 Task: Send an email with the signature Carlos Perez with the subject 'Request for clarification' and the message 'Could you please confirm the delivery date?' from softage.1@softage.net to softage.9@softage.net,  softage.1@softage.net and softage.10@softage.net with CC to softage.2@softage.net with an attached document Statement_of_purpose.pdf
Action: Key pressed n
Screenshot: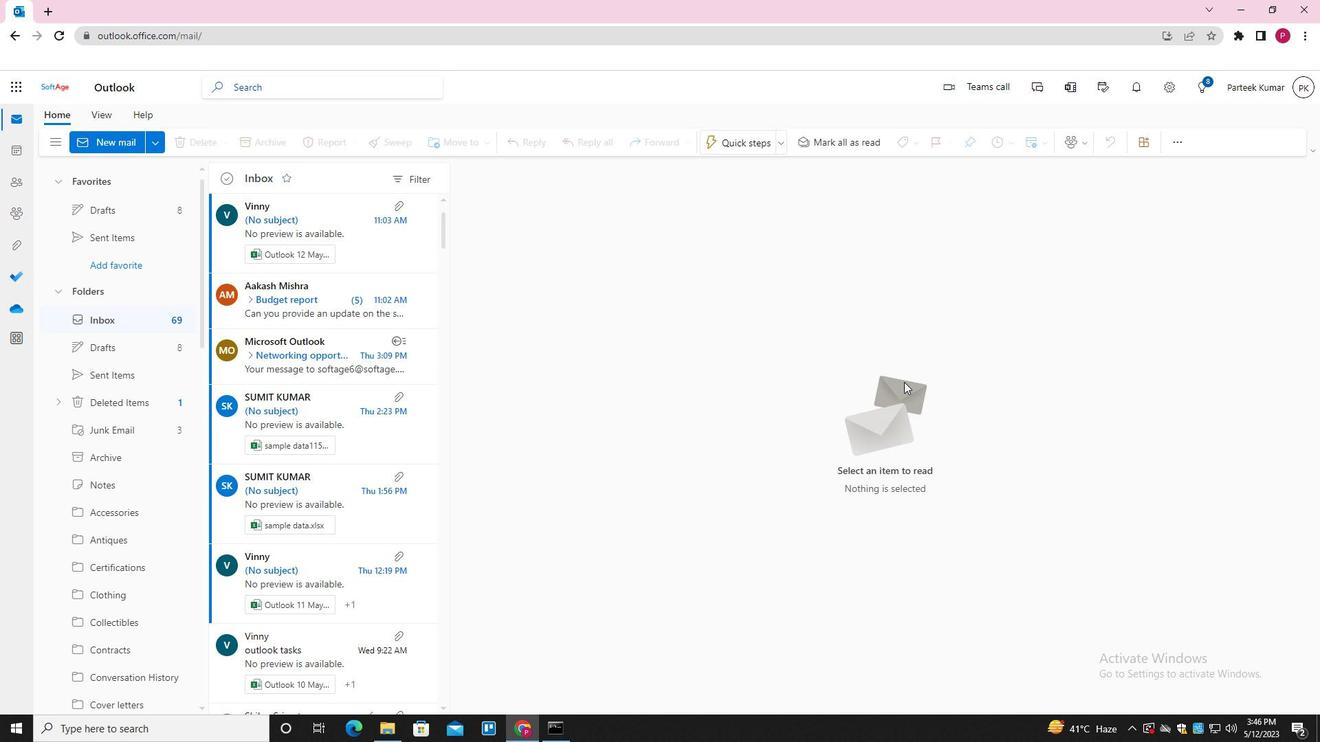 
Action: Mouse moved to (920, 144)
Screenshot: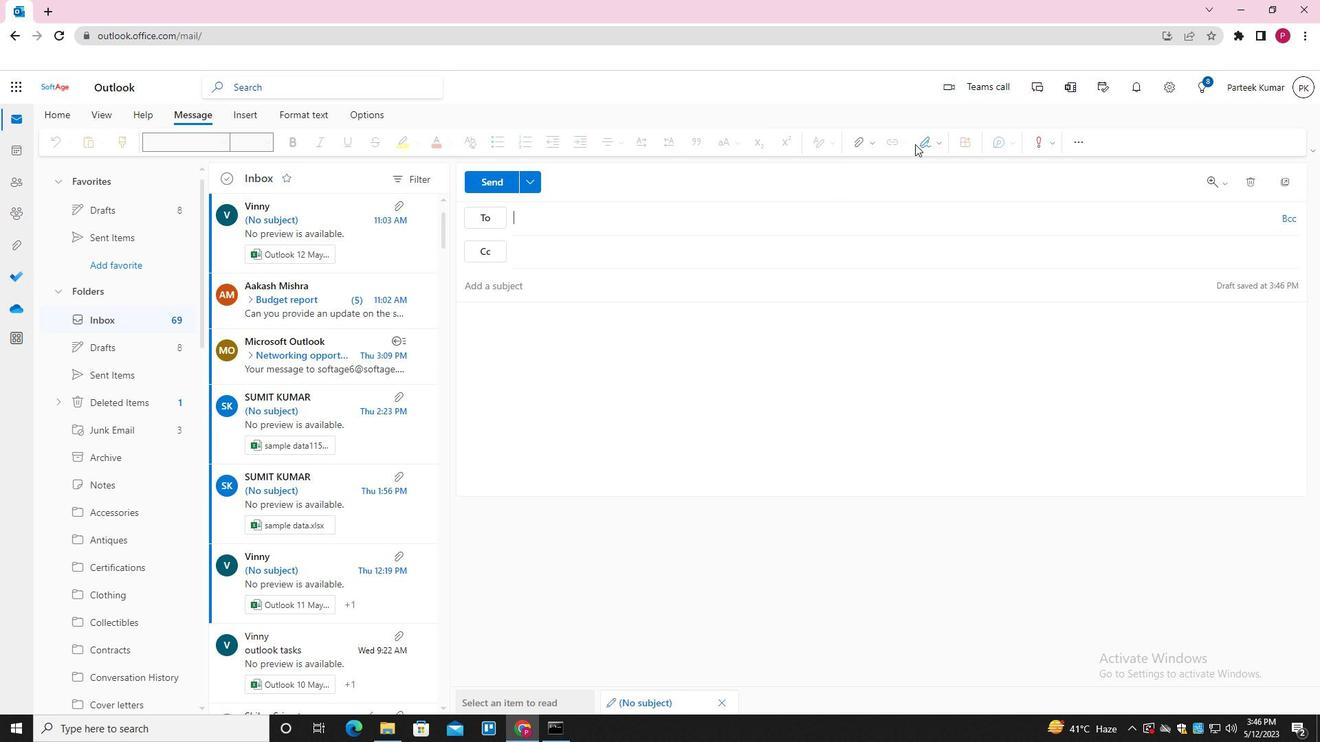 
Action: Mouse pressed left at (920, 144)
Screenshot: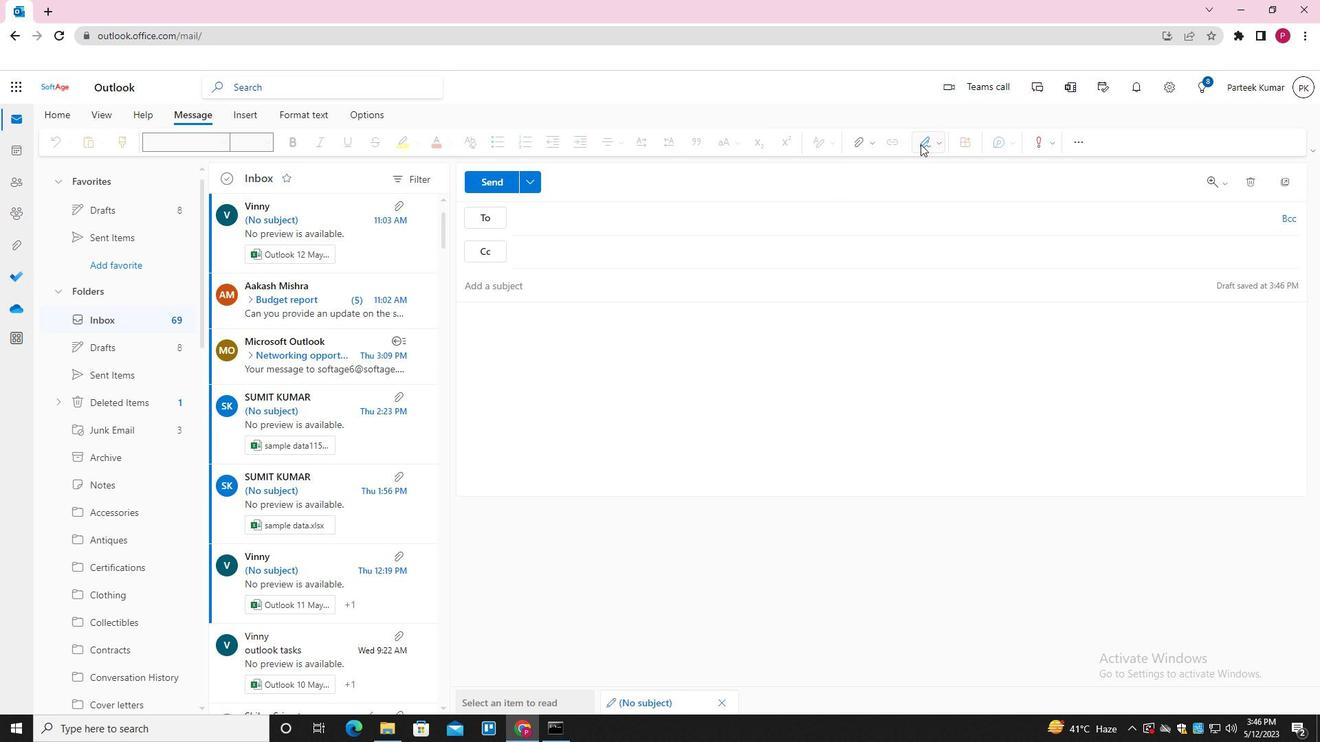 
Action: Mouse moved to (911, 198)
Screenshot: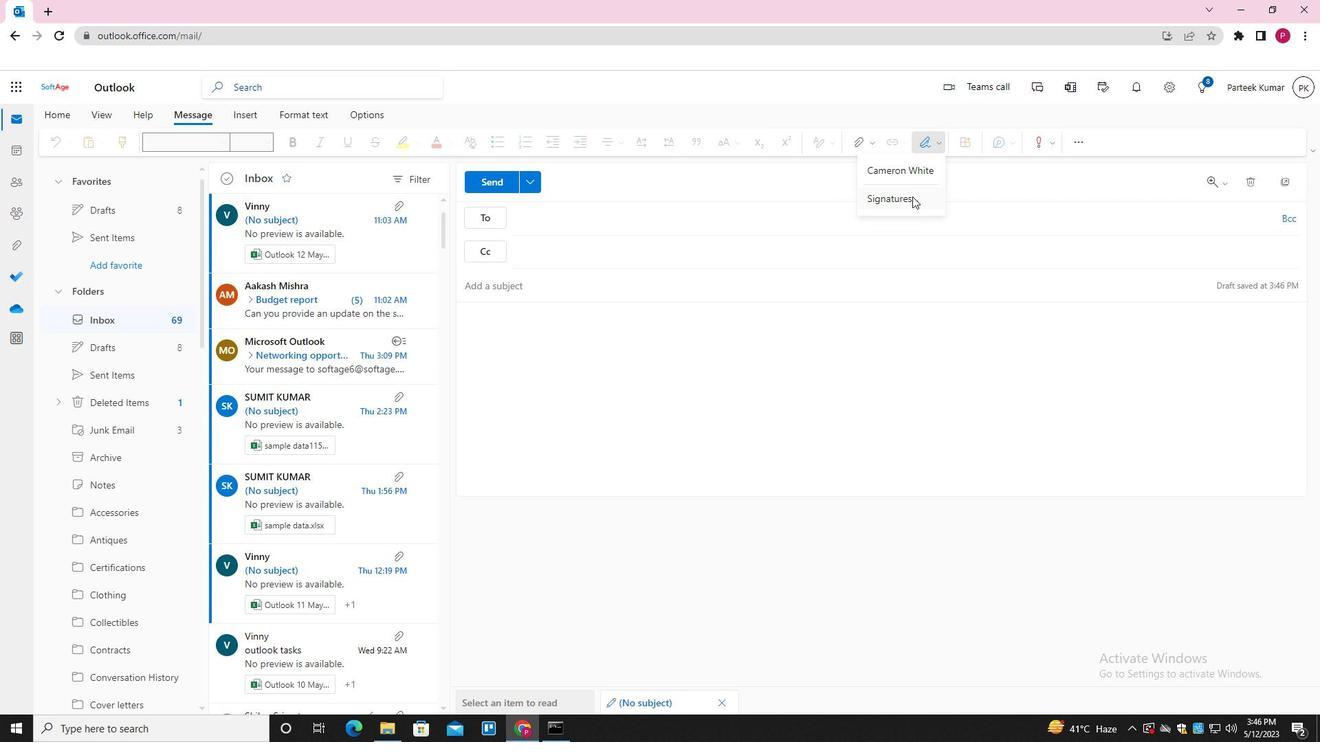 
Action: Mouse pressed left at (911, 198)
Screenshot: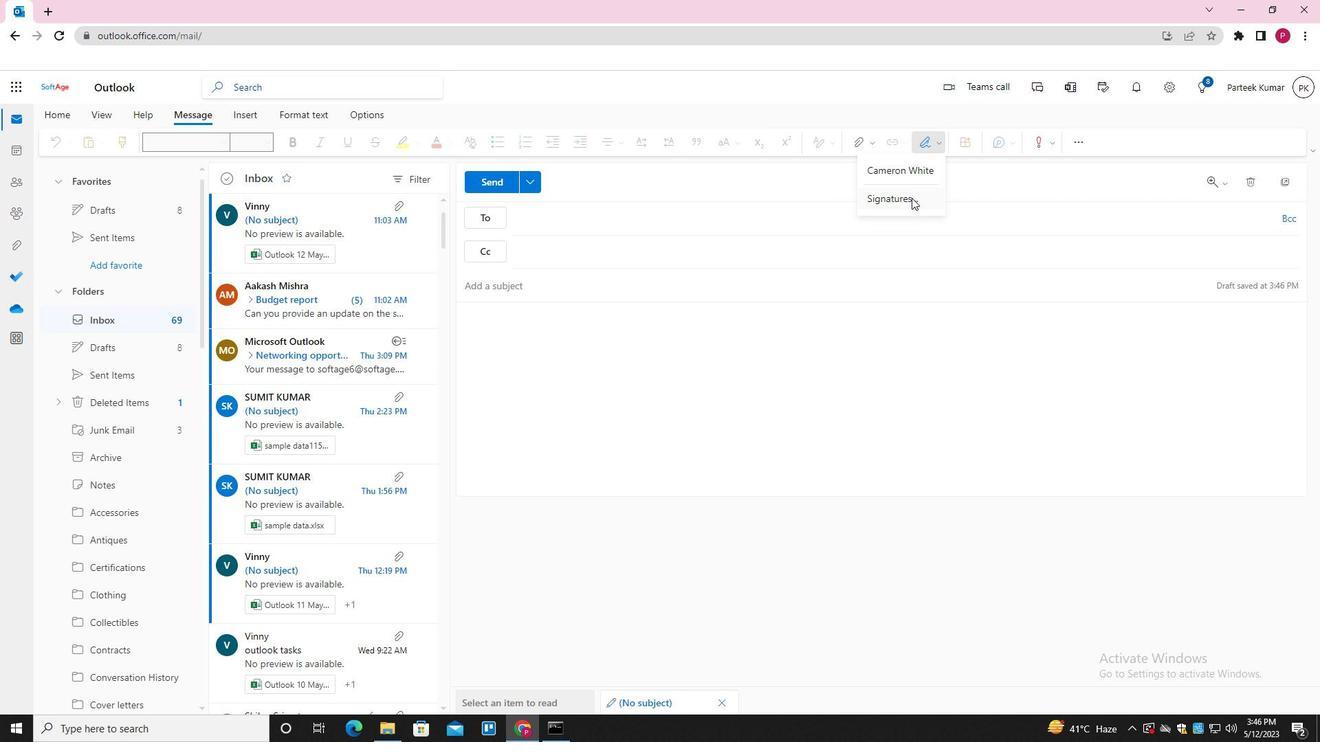 
Action: Mouse moved to (915, 248)
Screenshot: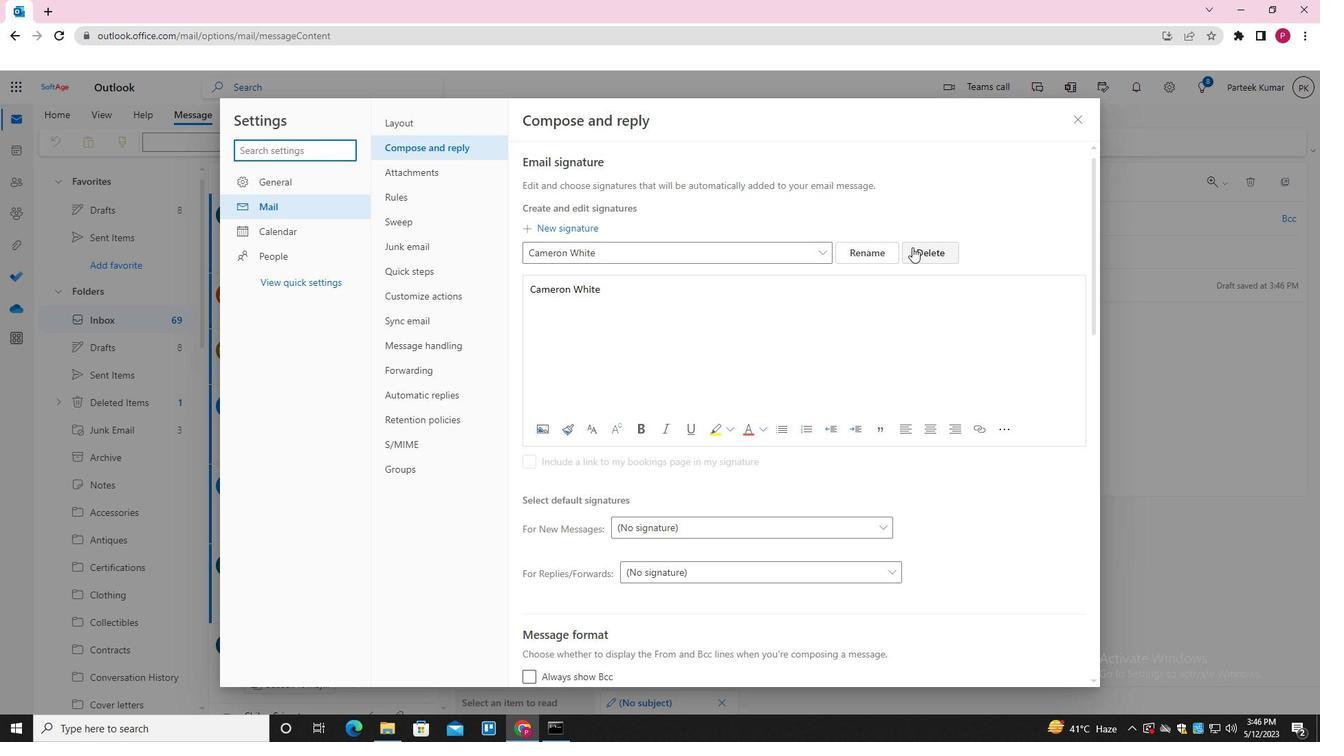 
Action: Mouse pressed left at (915, 248)
Screenshot: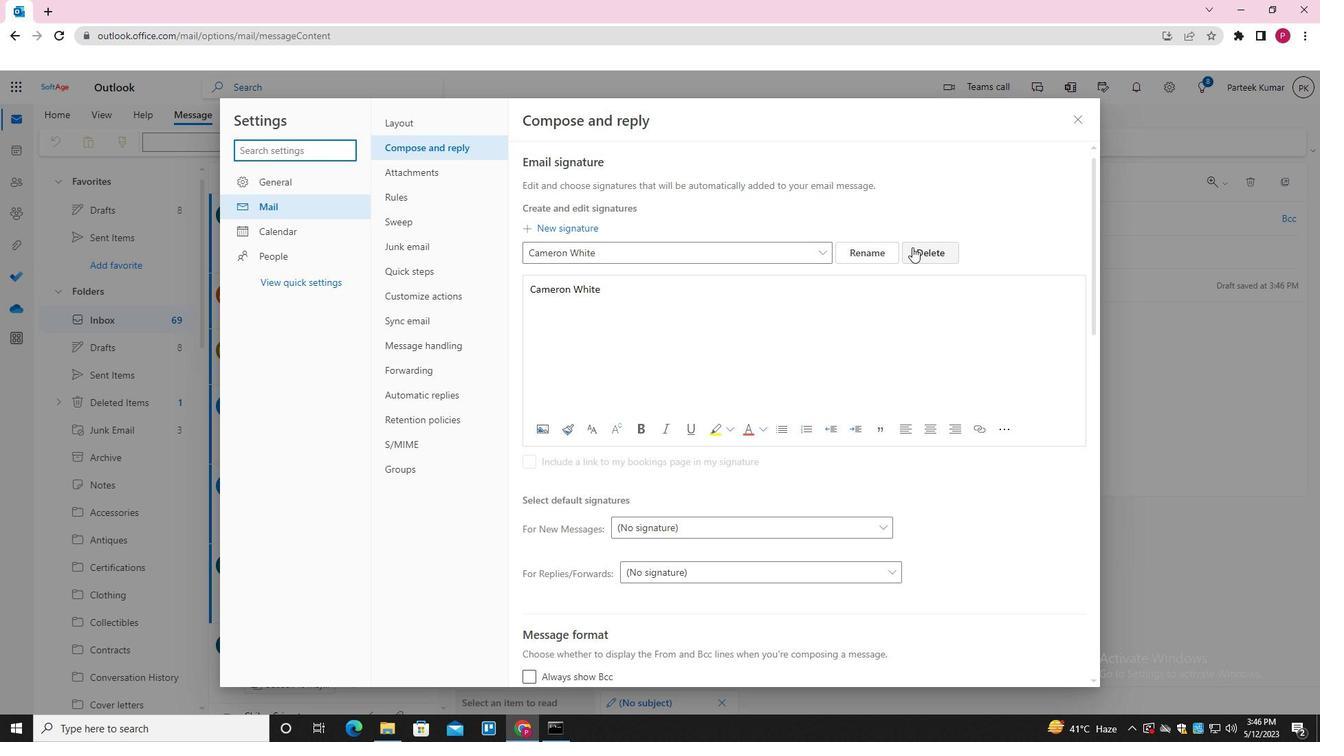 
Action: Mouse moved to (833, 255)
Screenshot: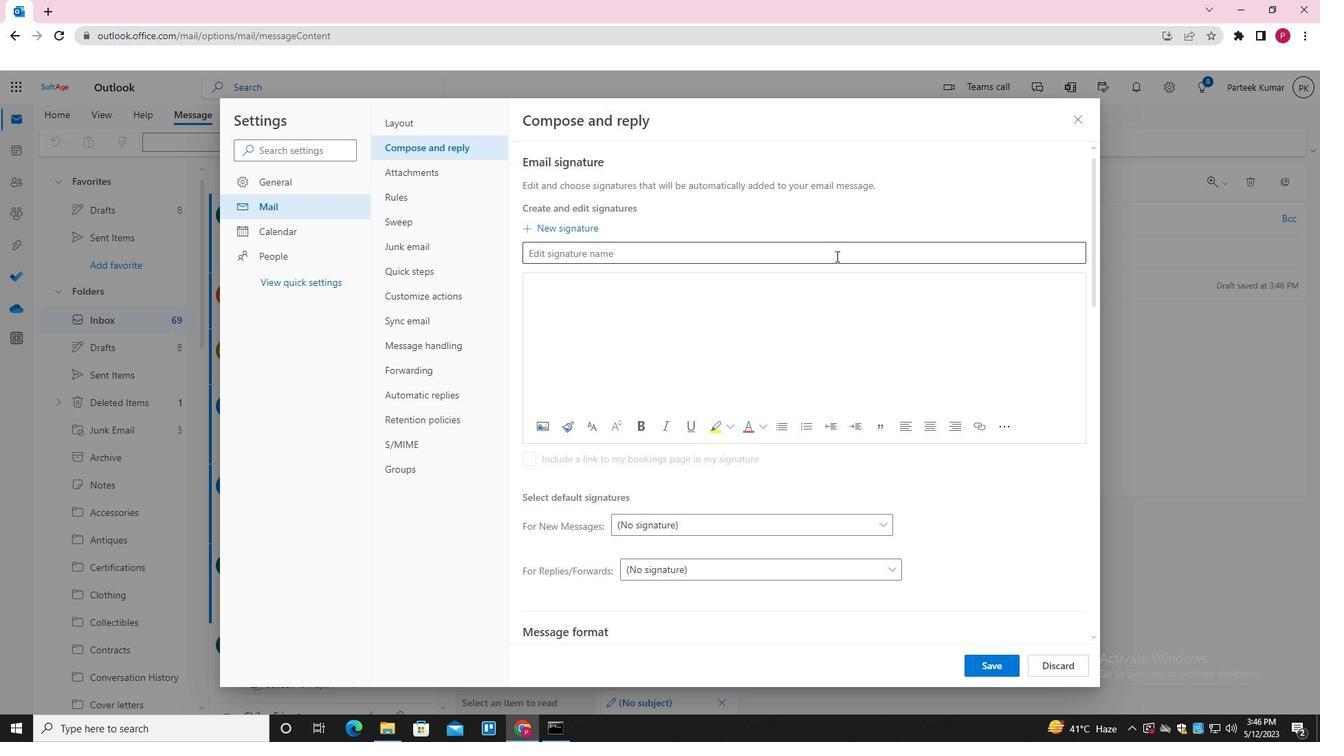 
Action: Mouse pressed left at (833, 255)
Screenshot: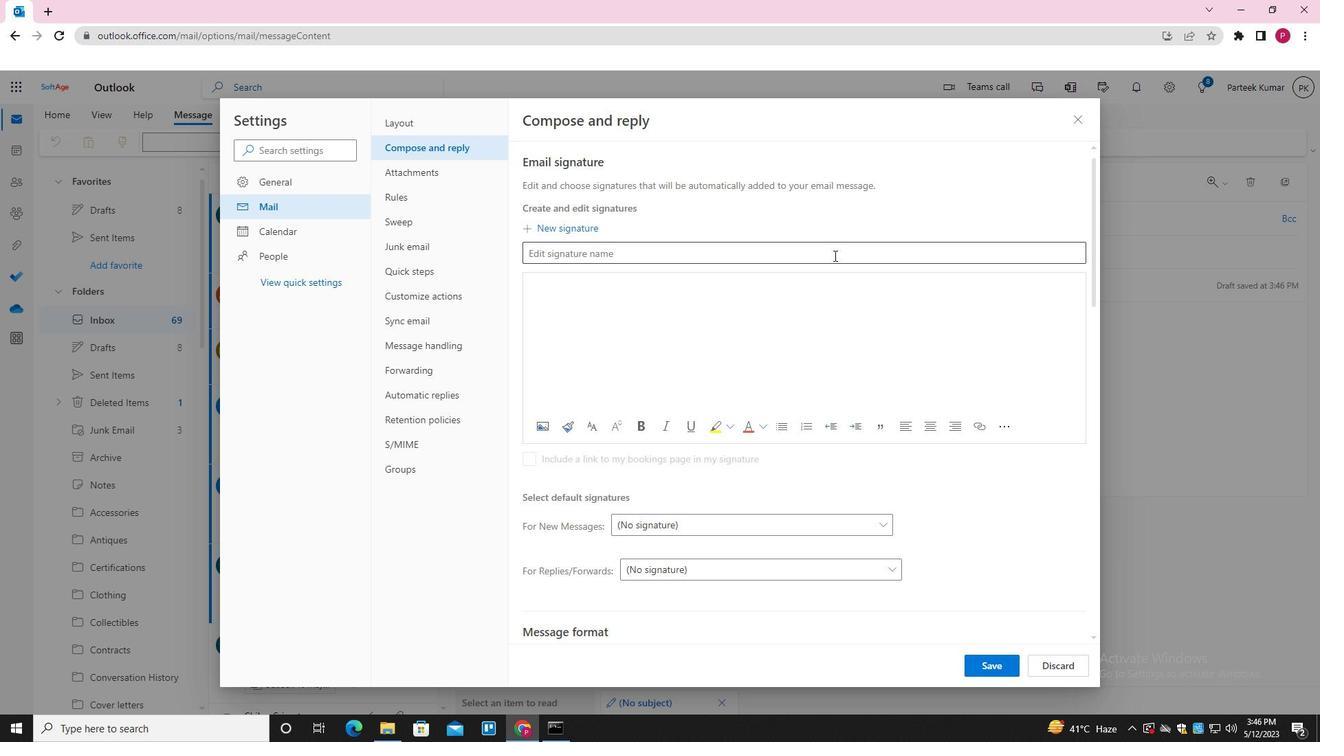 
Action: Key pressed <Key.shift>CARLOS<Key.space><Key.shift_r>PEREZ<Key.tab><Key.shift>CARLOS<Key.space><Key.shift_r>PERO<Key.backspace>EZ
Screenshot: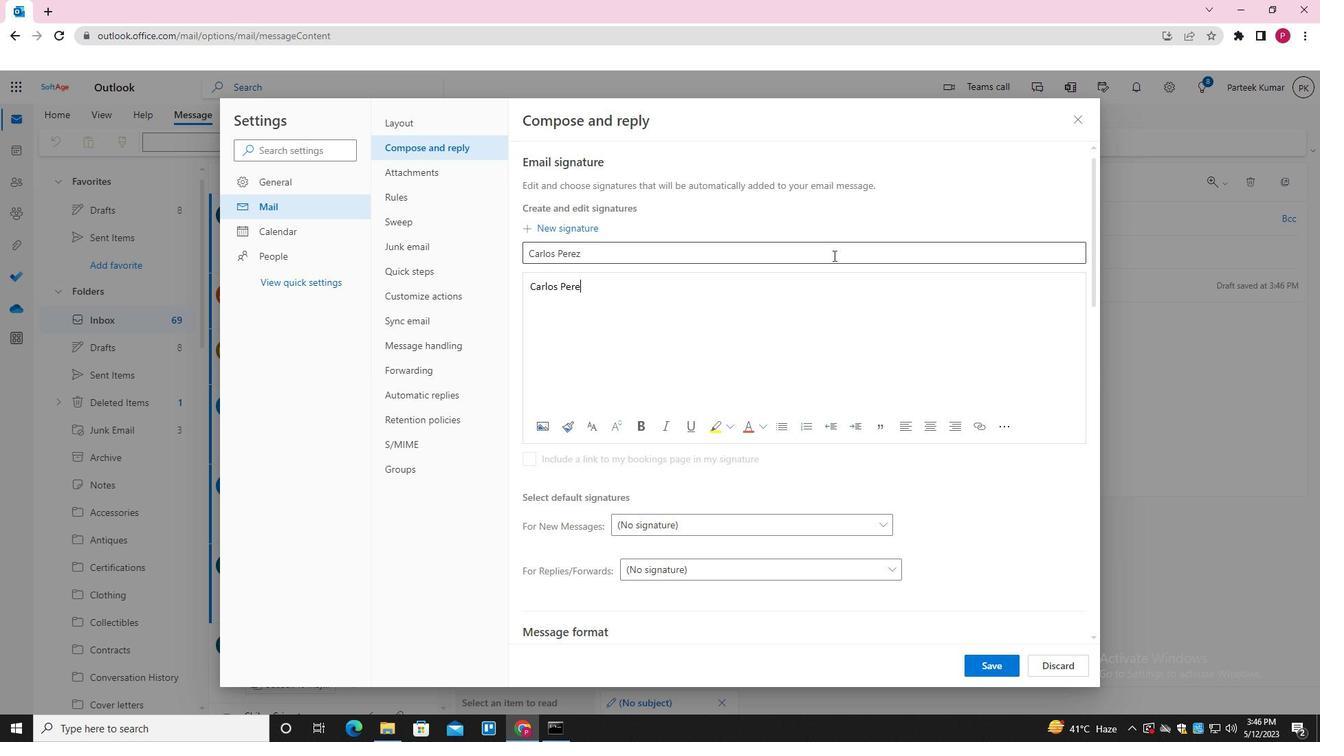 
Action: Mouse moved to (974, 668)
Screenshot: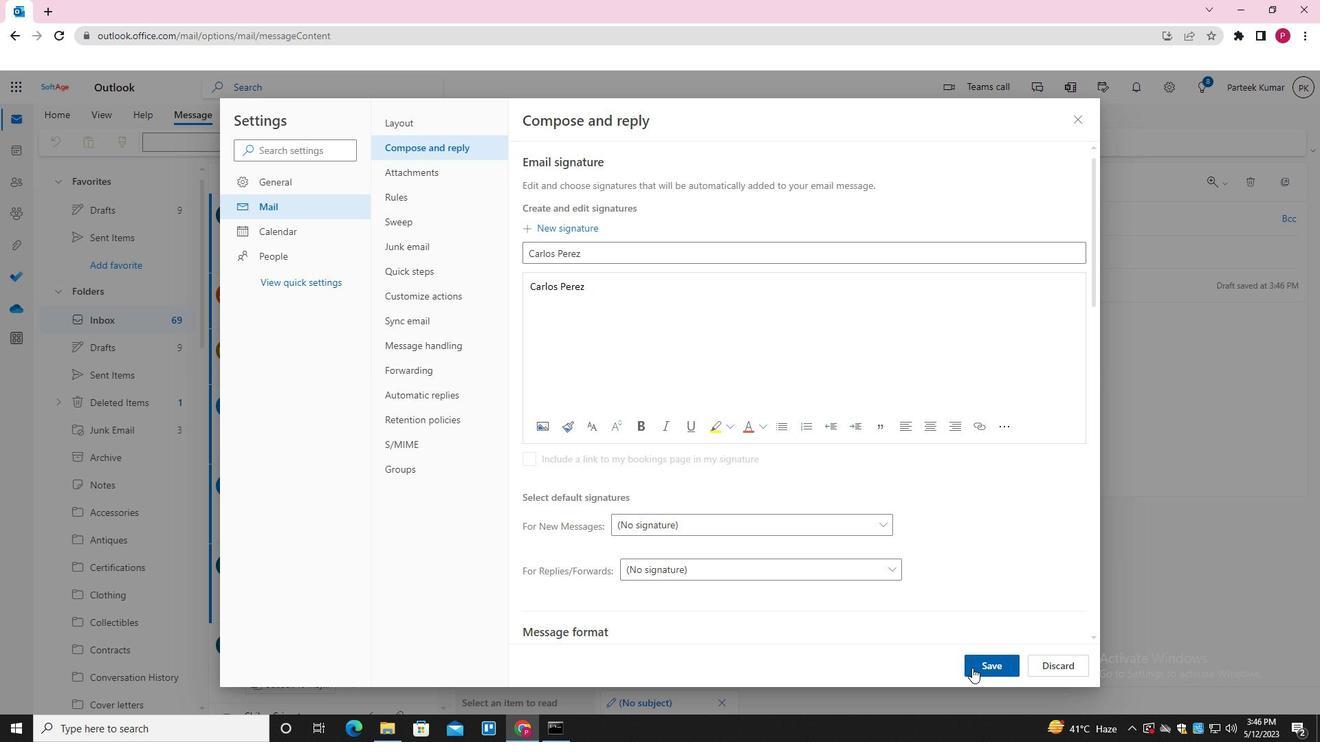 
Action: Mouse pressed left at (974, 668)
Screenshot: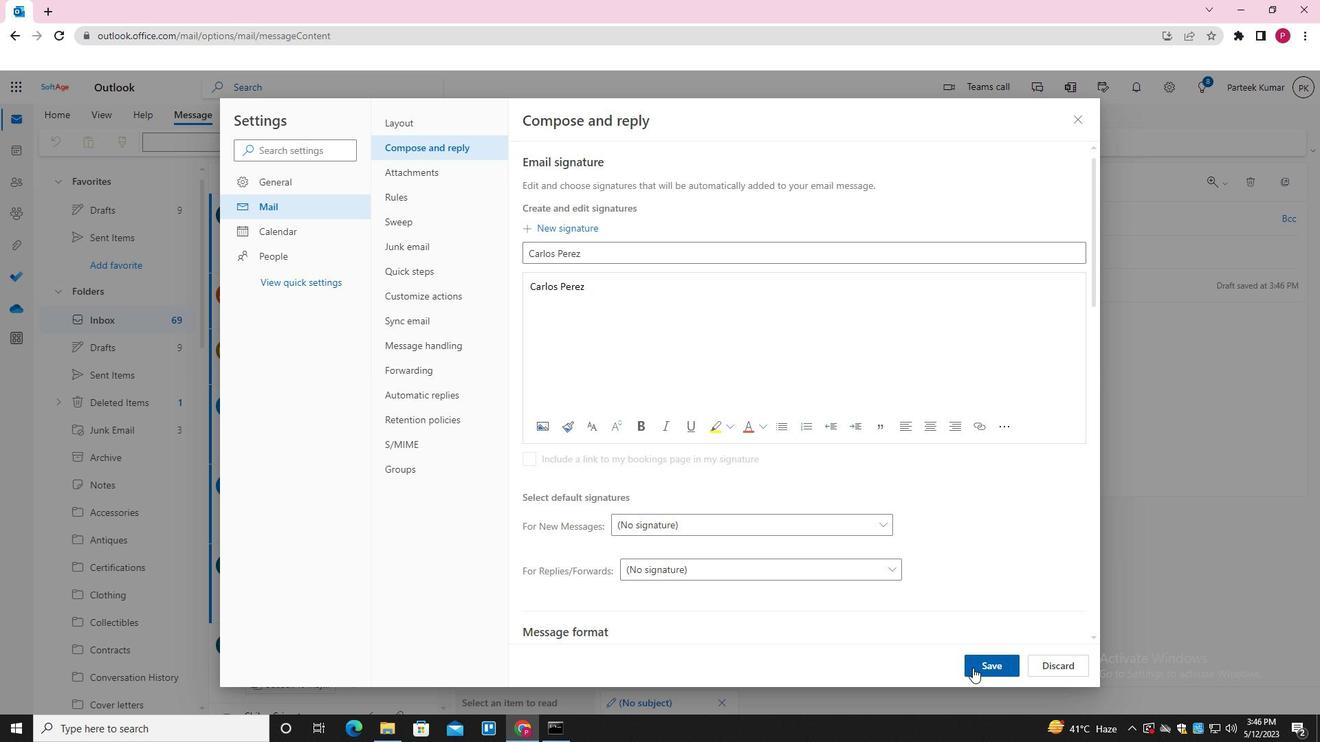 
Action: Mouse moved to (1077, 116)
Screenshot: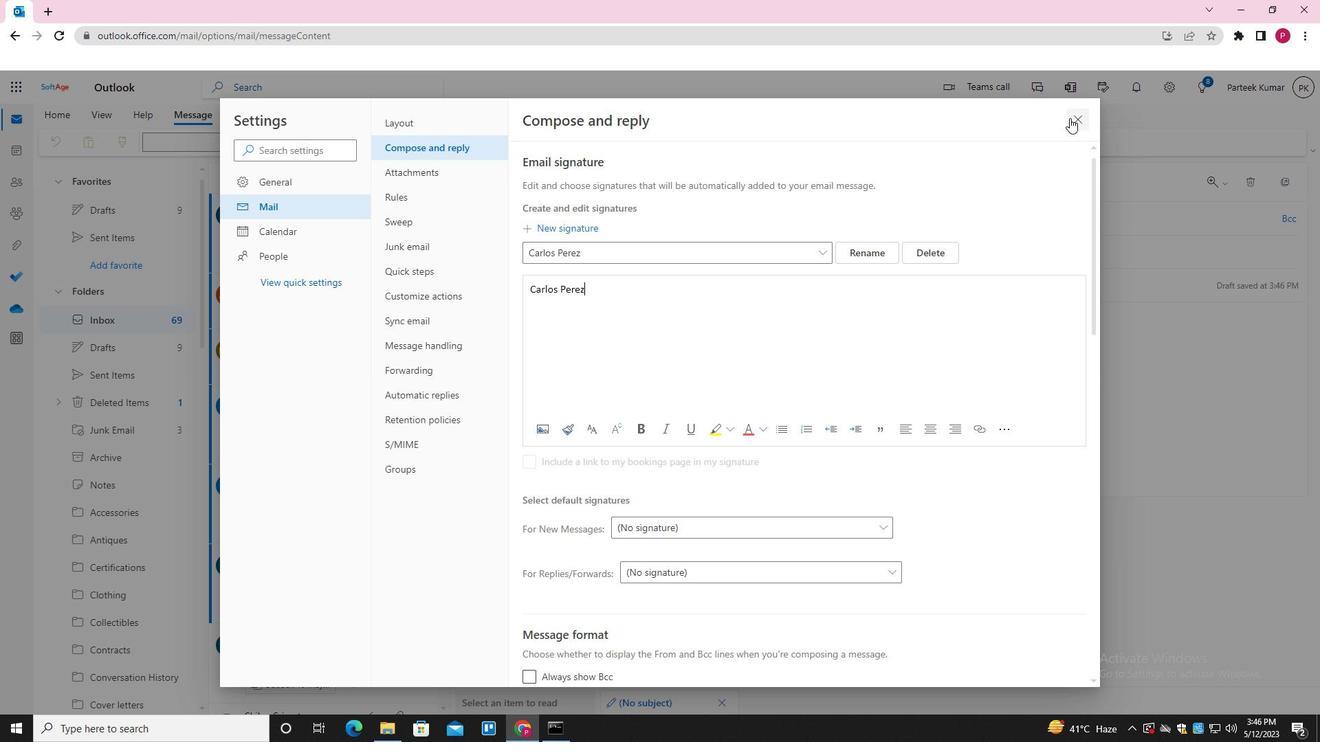 
Action: Mouse pressed left at (1077, 116)
Screenshot: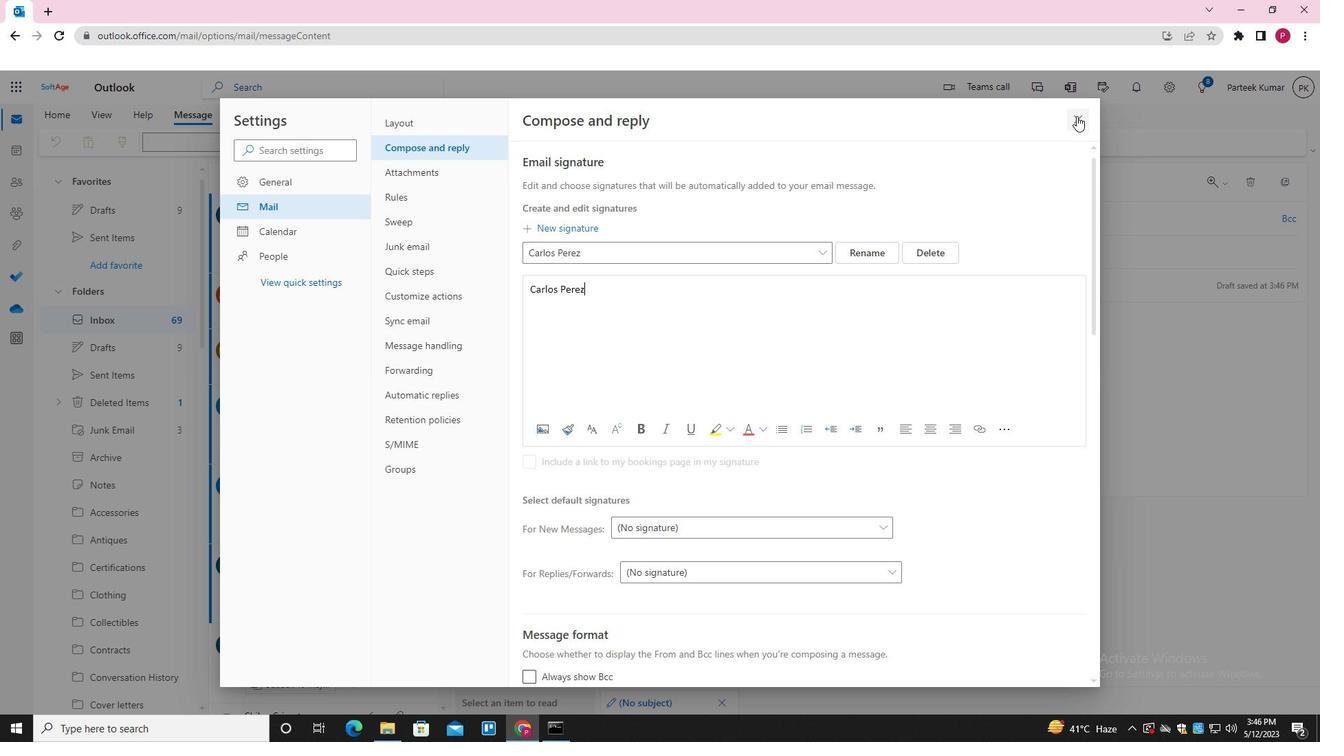 
Action: Mouse moved to (930, 136)
Screenshot: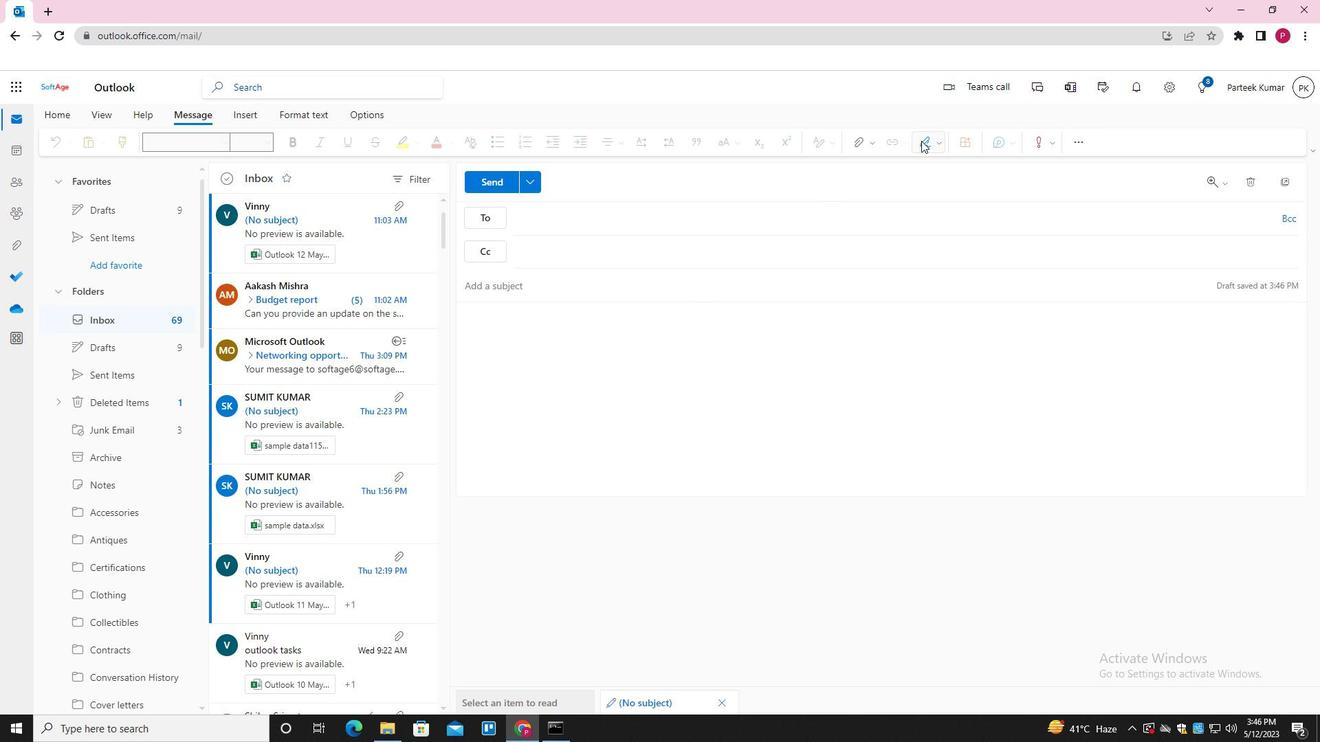 
Action: Mouse pressed left at (930, 136)
Screenshot: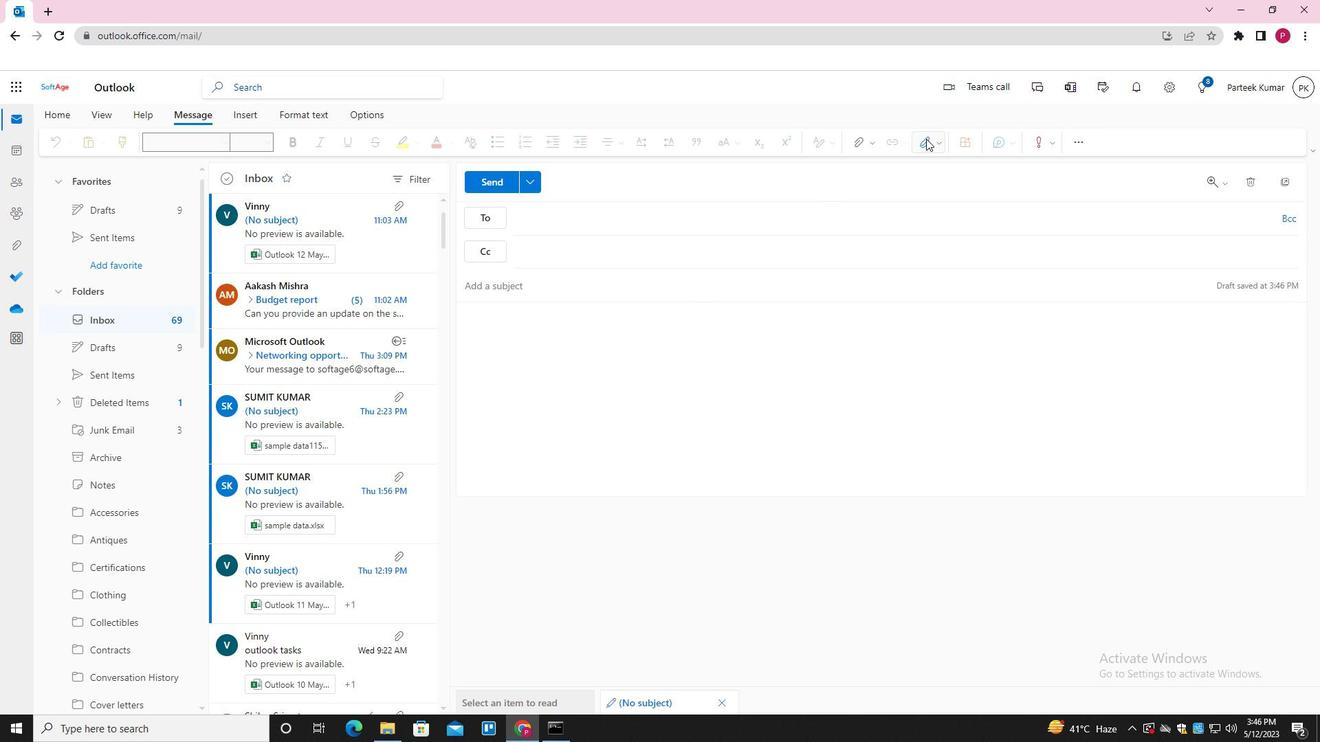 
Action: Mouse moved to (900, 170)
Screenshot: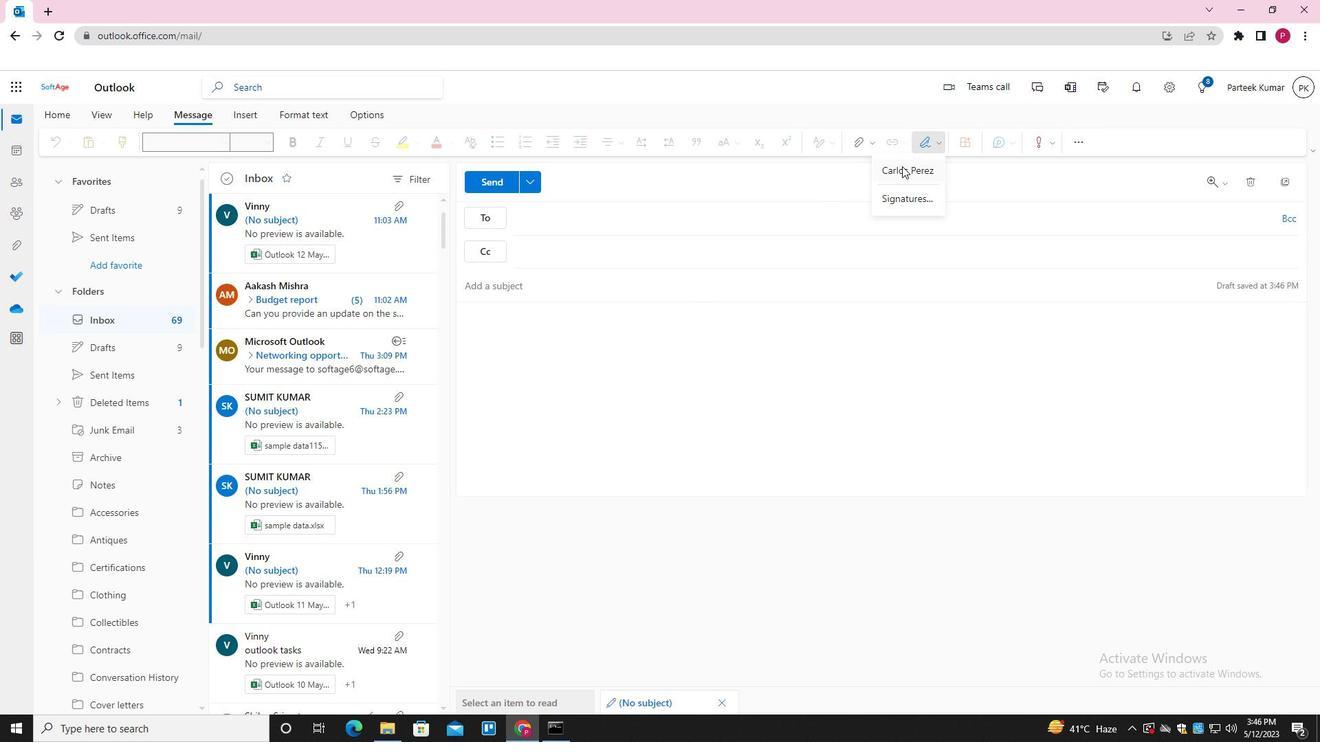 
Action: Mouse pressed left at (900, 170)
Screenshot: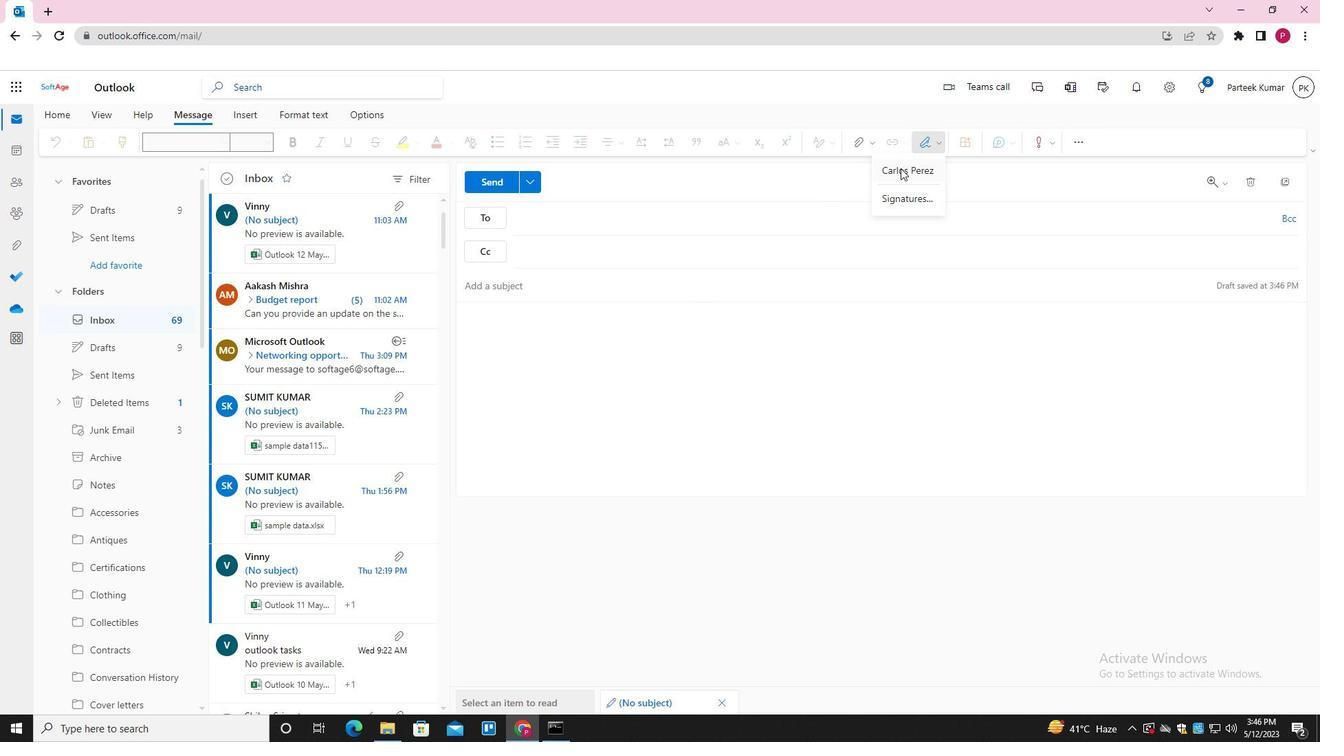 
Action: Mouse moved to (585, 286)
Screenshot: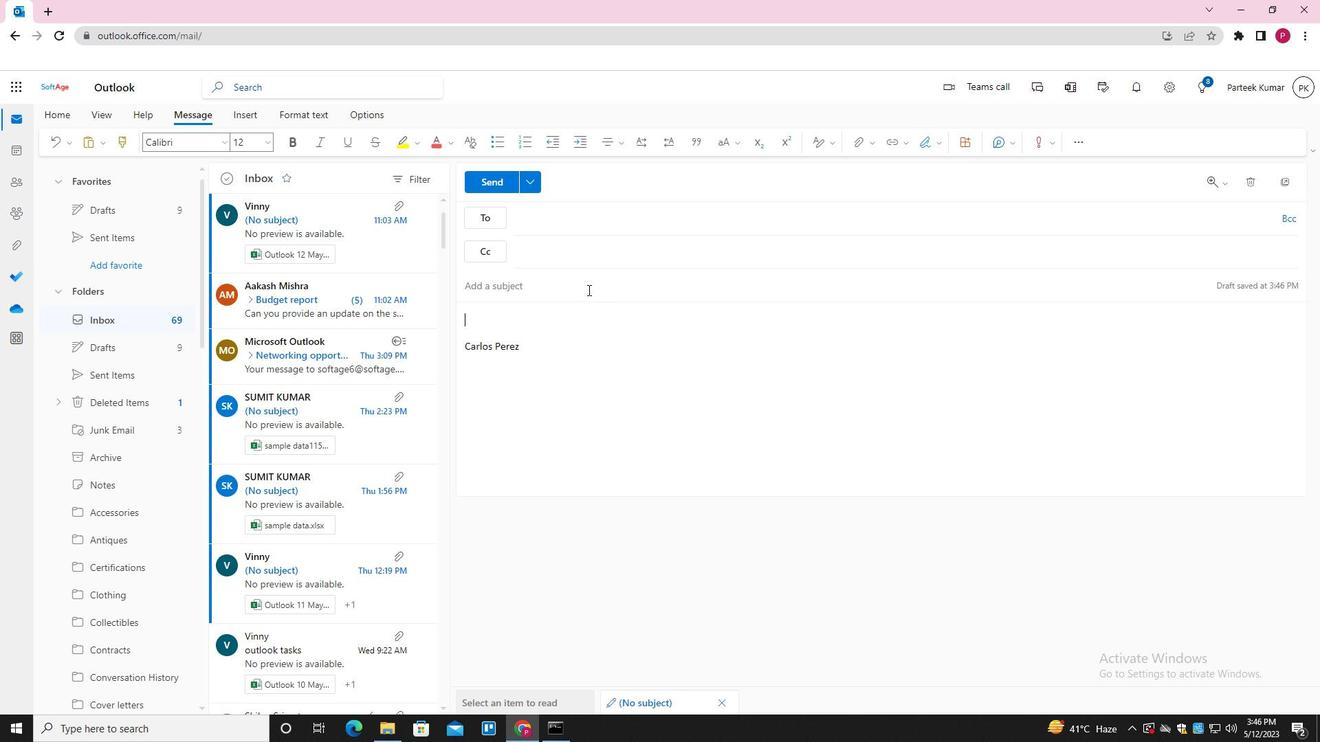 
Action: Mouse pressed left at (585, 286)
Screenshot: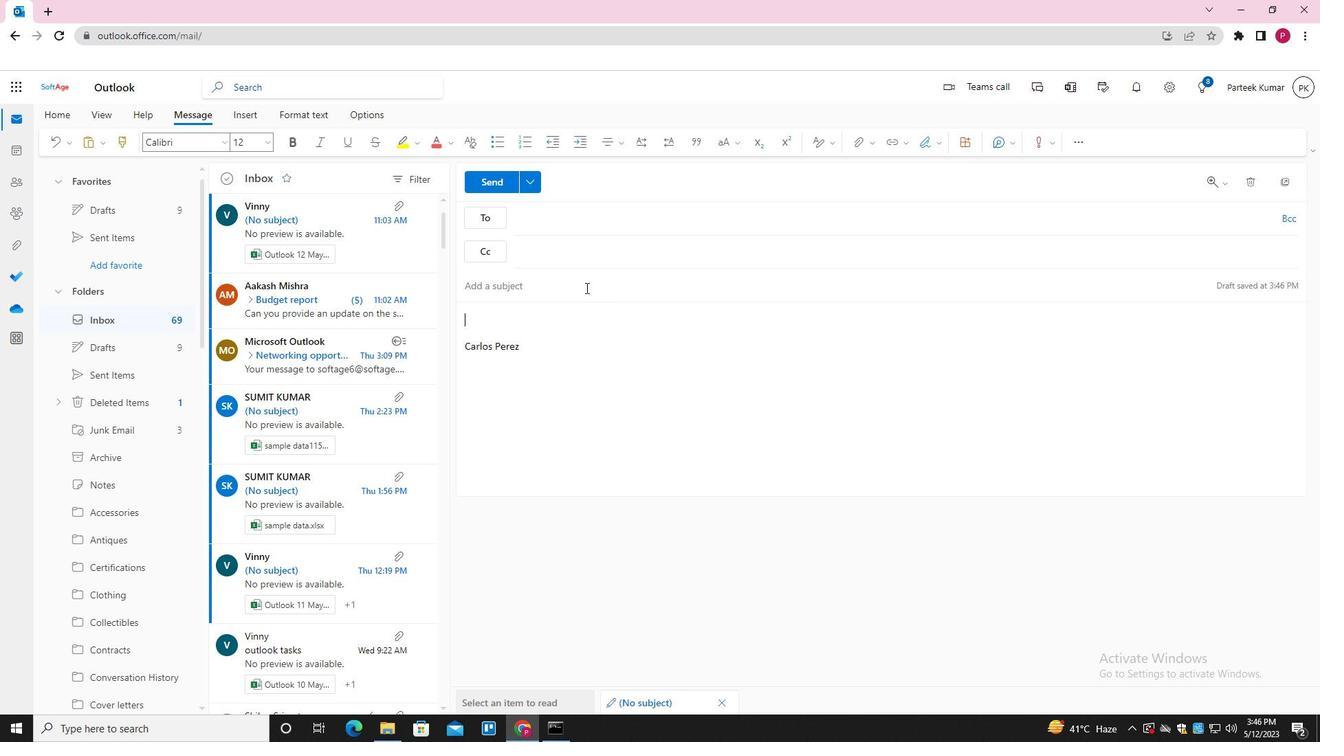 
Action: Key pressed <Key.shift>REQUEST<Key.space>FOR<Key.space>CLARIFICATIONS<Key.tab><Key.shift_r><Key.shift_r><Key.shift_r><Key.shift_r><Key.shift_r><Key.shift_r><Key.shift_r><Key.shift_r><Key.shift_r><Key.shift_r><Key.shift_r><Key.shift_r><Key.shift_r><Key.shift_r><Key.shift_r><Key.shift_r><Key.shift_r><Key.shift_r>COULD<Key.space>YOU<Key.space>PLEASE<Key.space>CONFIRM<Key.space>THE<Key.space>DELIVERY<Key.space>DATE<Key.shift_r><Key.shift_r><Key.shift_r>?
Screenshot: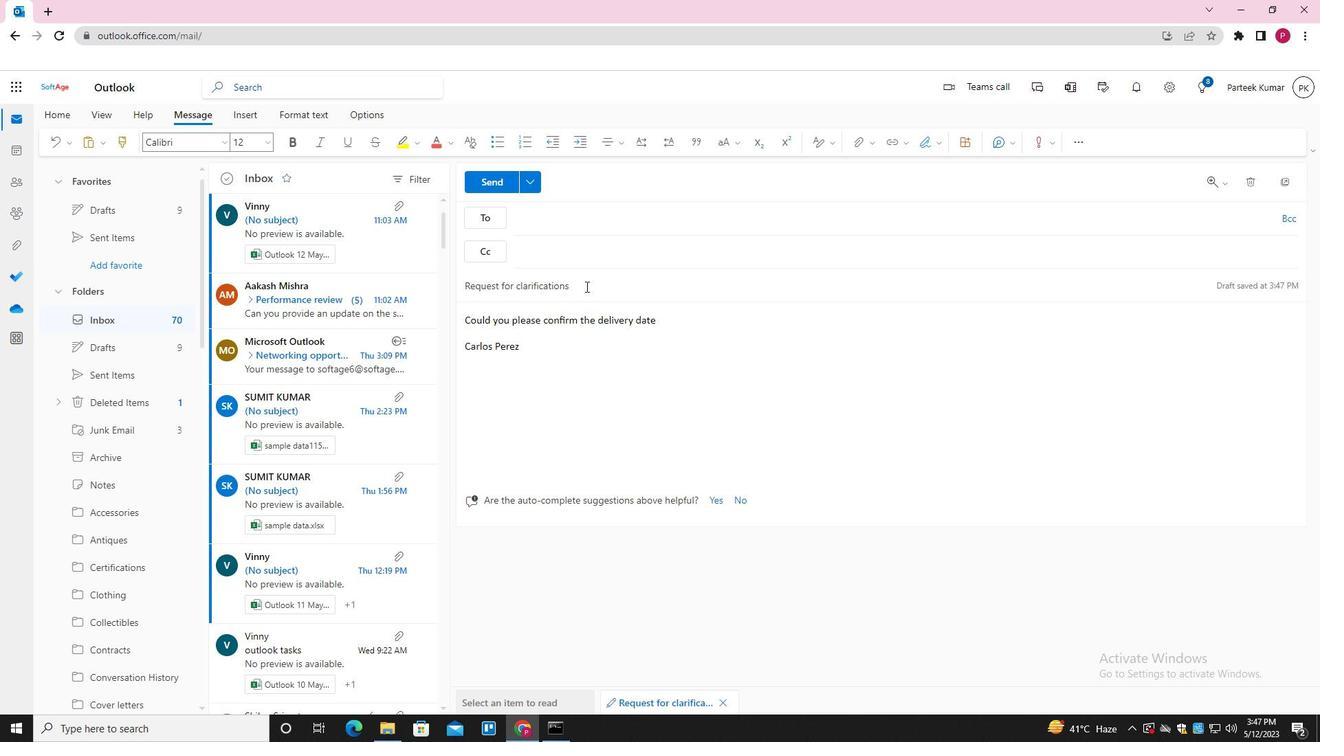 
Action: Mouse moved to (596, 221)
Screenshot: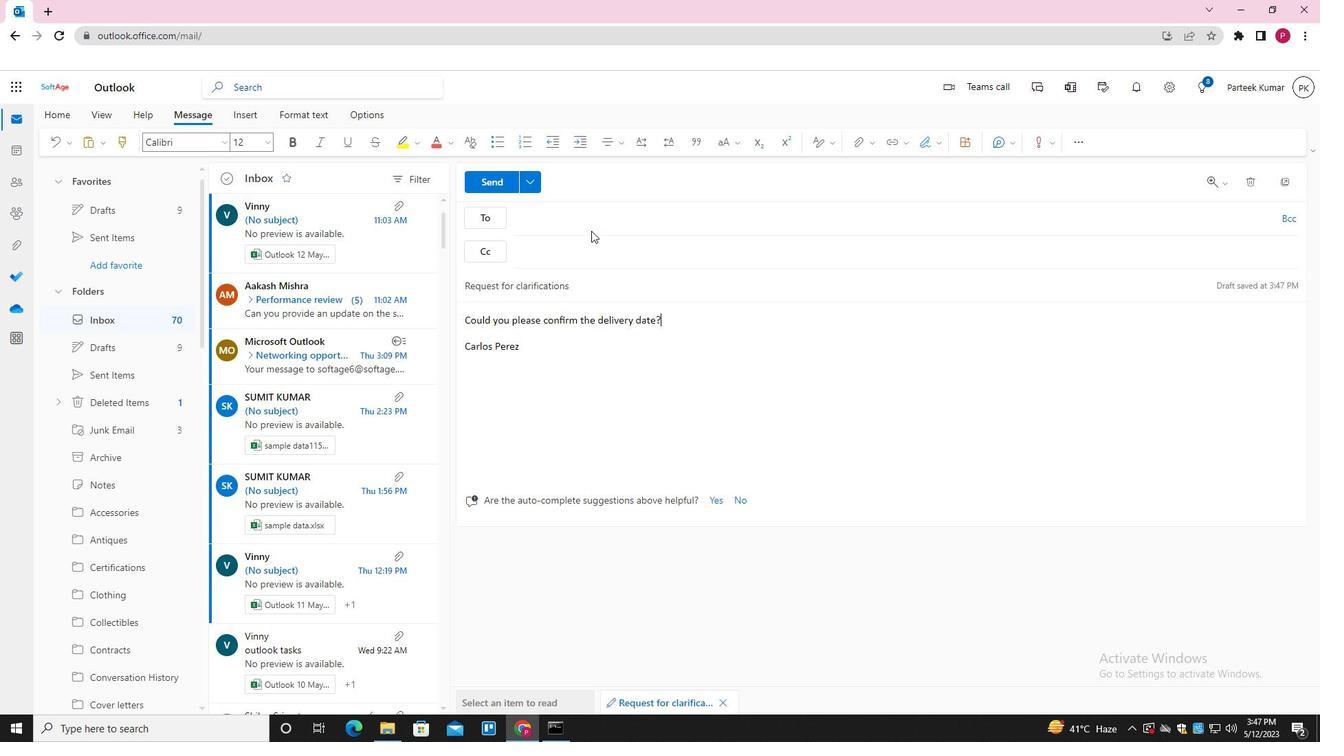 
Action: Mouse pressed left at (596, 221)
Screenshot: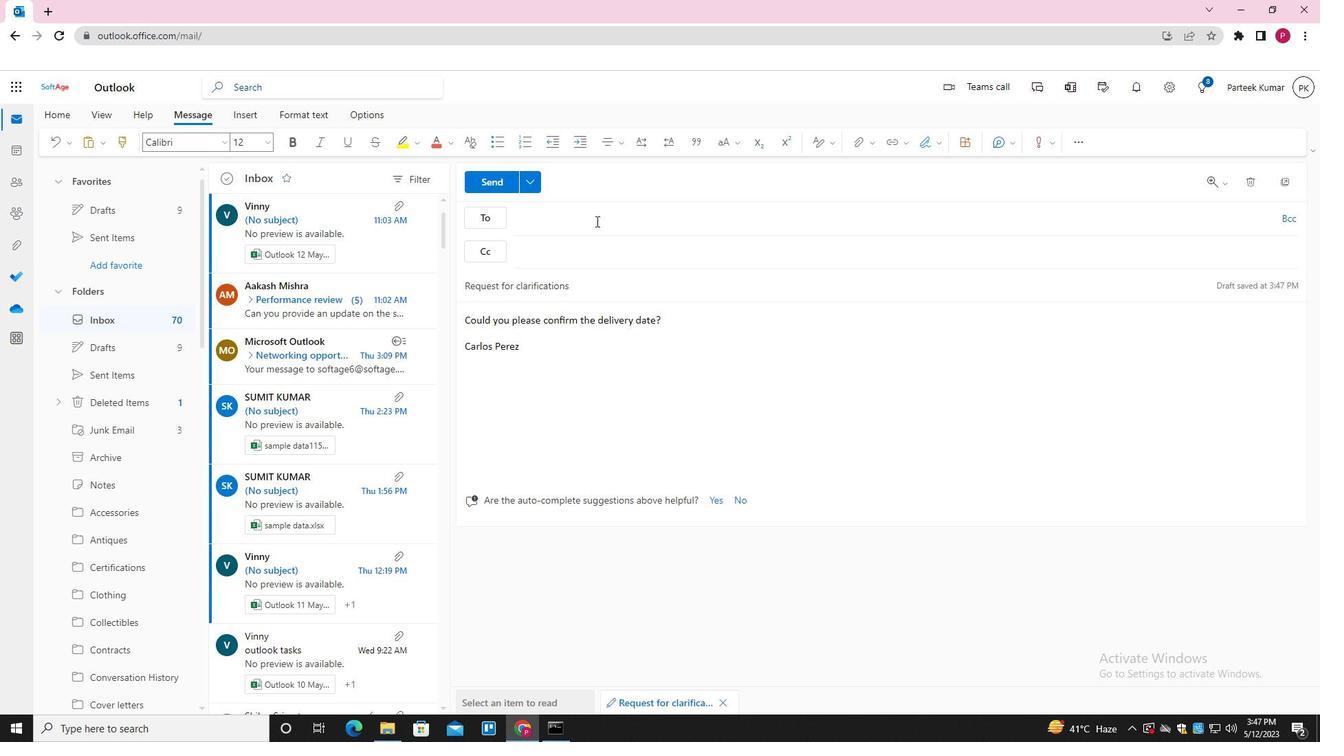 
Action: Key pressed SOFTAGE.9<Key.shift>@SOFTAGE.NET<Key.enter>SOFTAGE.10<Key.shift>@D<Key.backspace>SOFTAGE.NET<Key.enter>SOFTAGE.1<Key.shift>@SOFTAGE.NET<Key.enter><Key.tab>SOFTAGE.2<Key.shift>@SOFTAGE.NET<Key.enter>
Screenshot: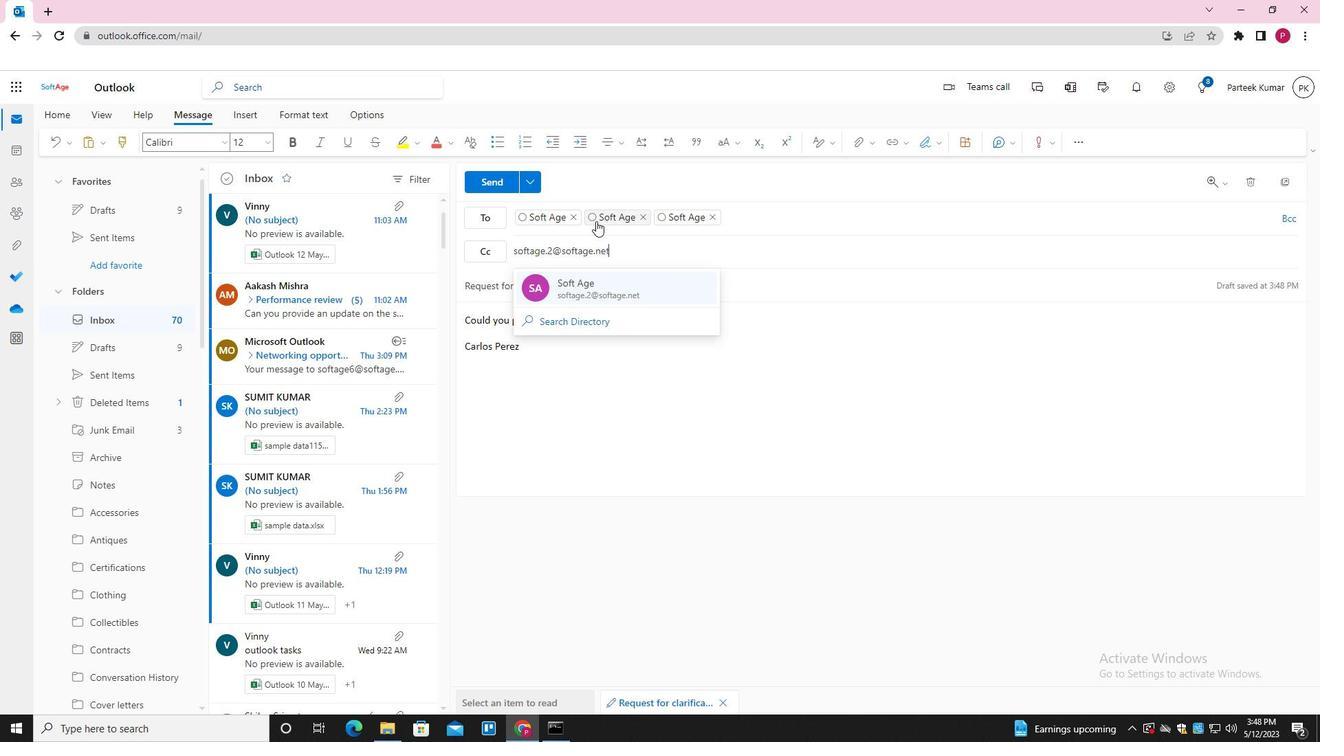 
Action: Mouse moved to (855, 146)
Screenshot: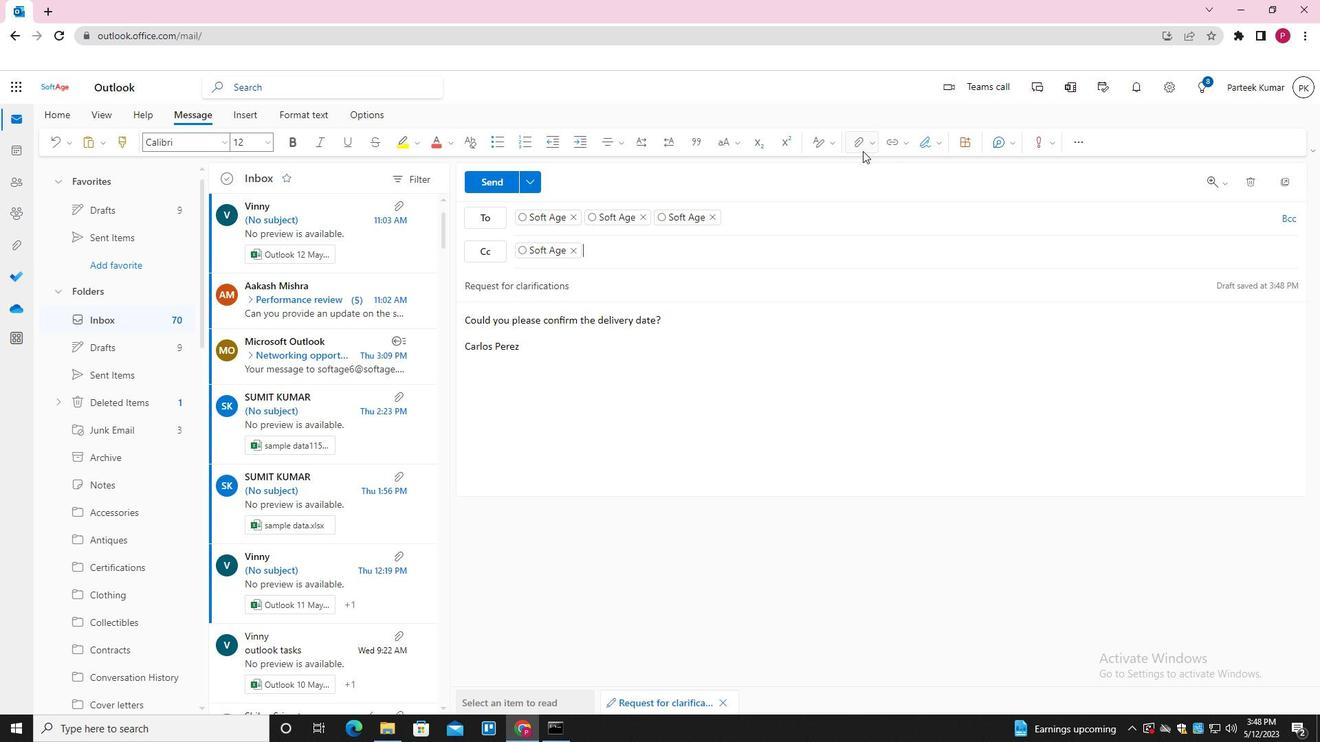 
Action: Mouse pressed left at (855, 146)
Screenshot: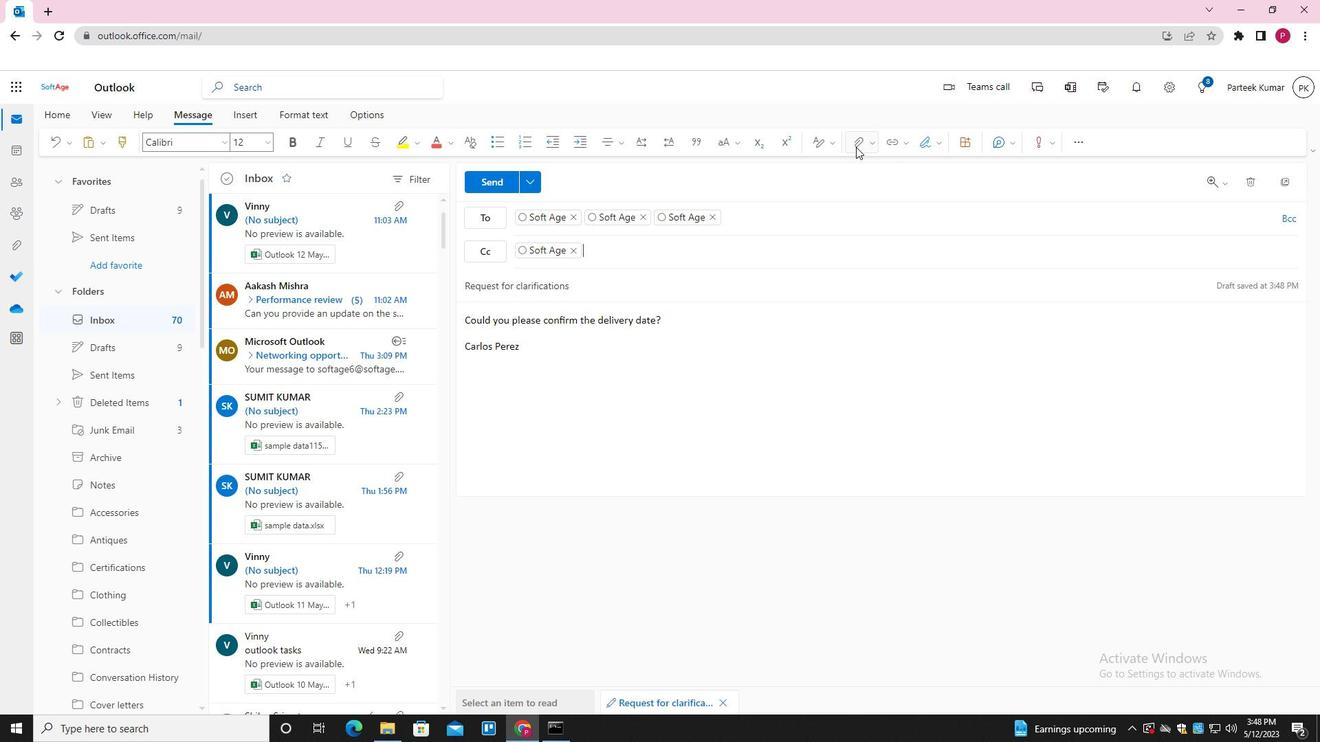 
Action: Mouse moved to (754, 171)
Screenshot: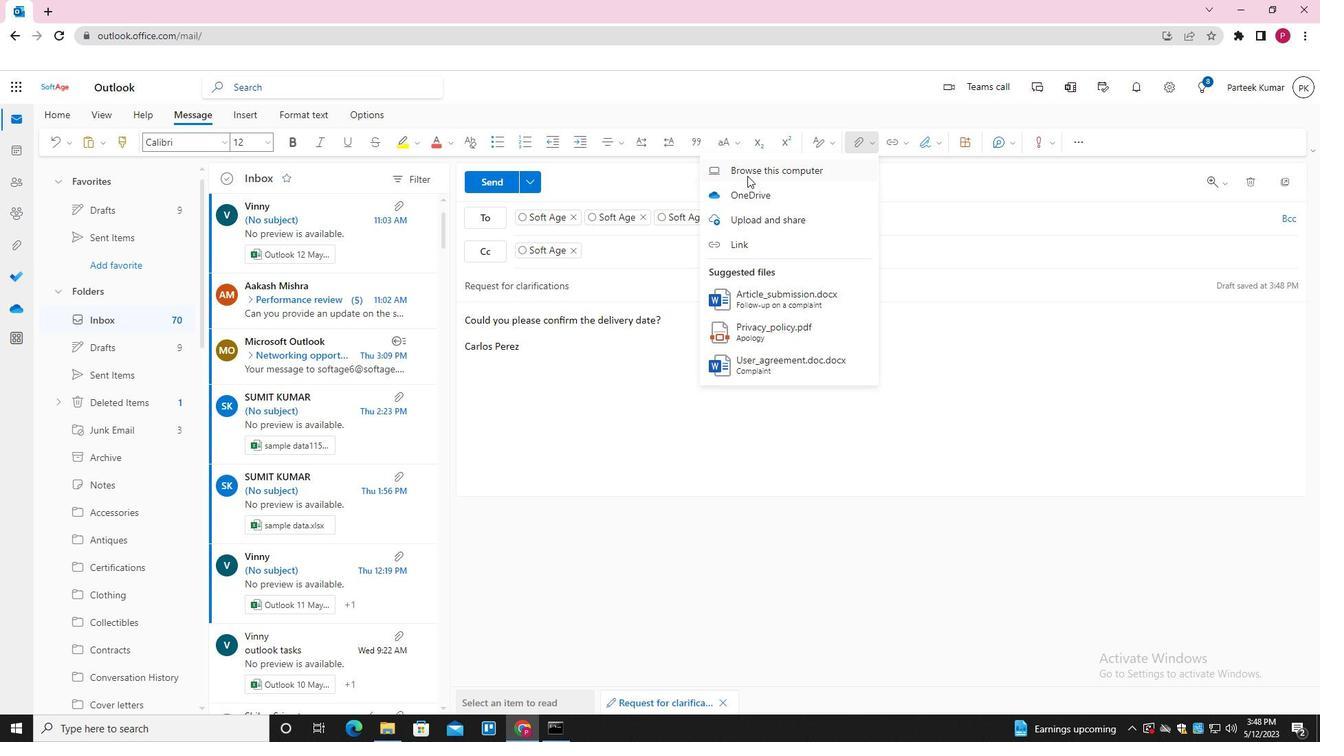 
Action: Mouse pressed left at (754, 171)
Screenshot: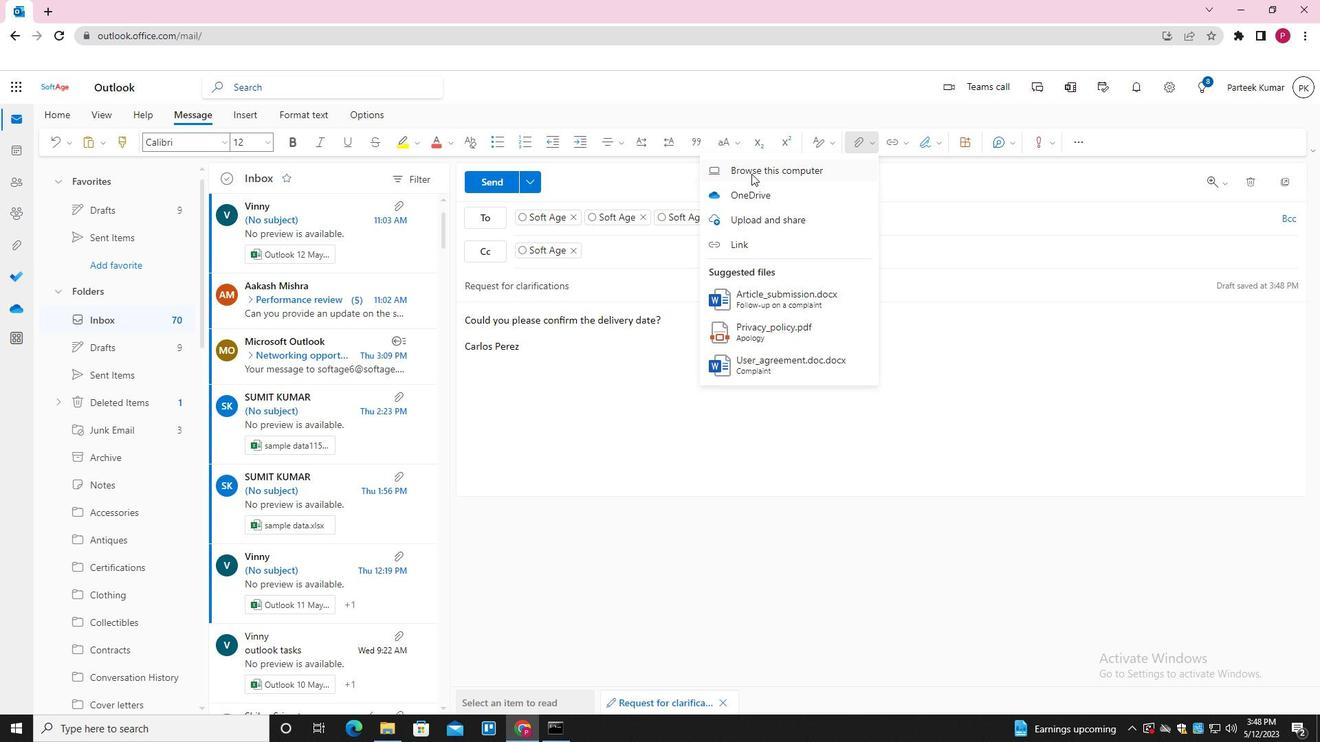 
Action: Mouse moved to (251, 121)
Screenshot: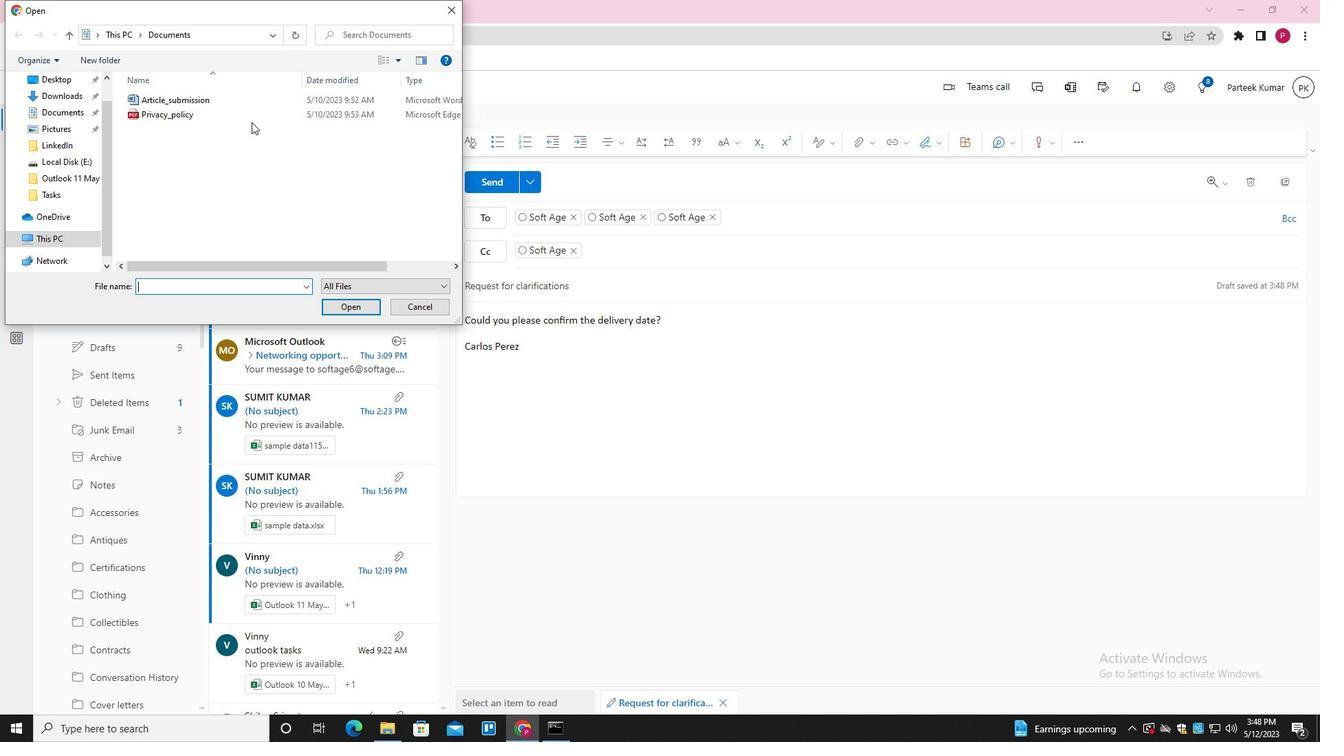 
Action: Mouse pressed left at (251, 121)
Screenshot: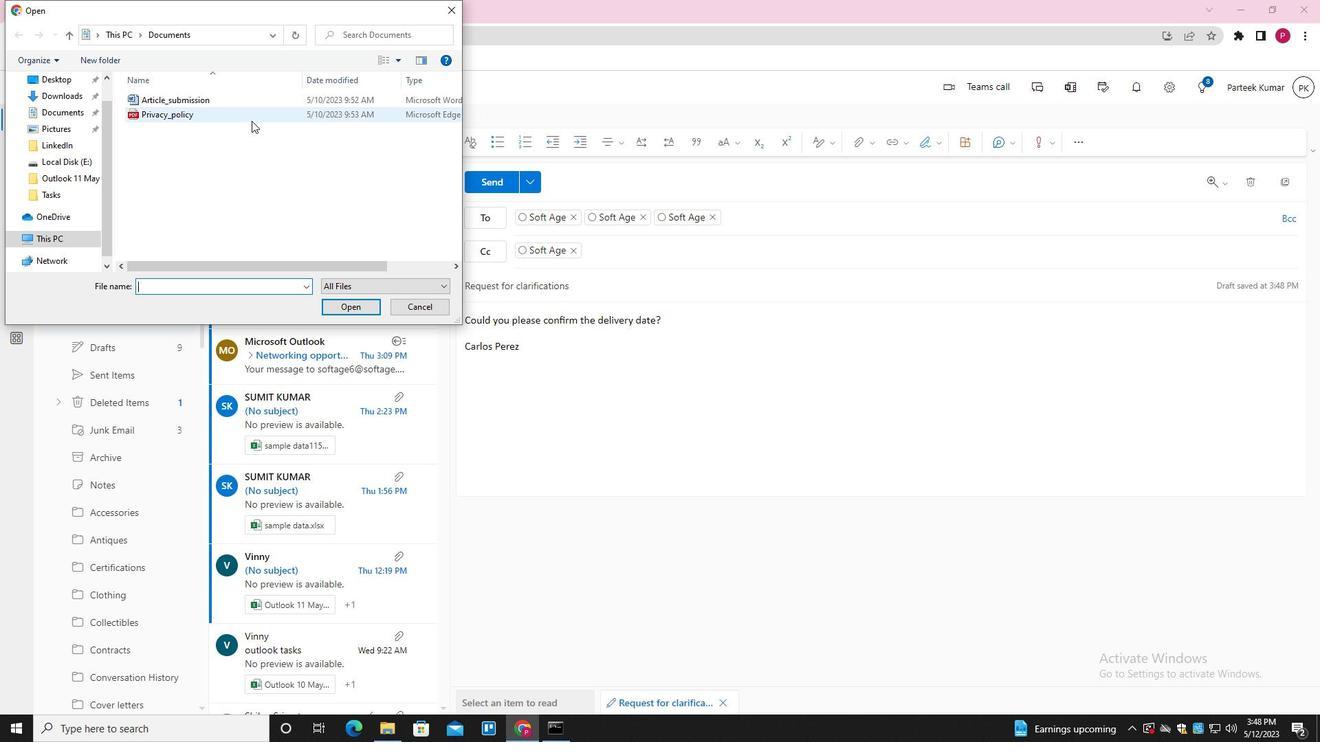 
Action: Key pressed <Key.f2><Key.shift>STATEMENT<Key.shift>_OF<Key.shift_r><Key.shift_r>_PURPOSE
Screenshot: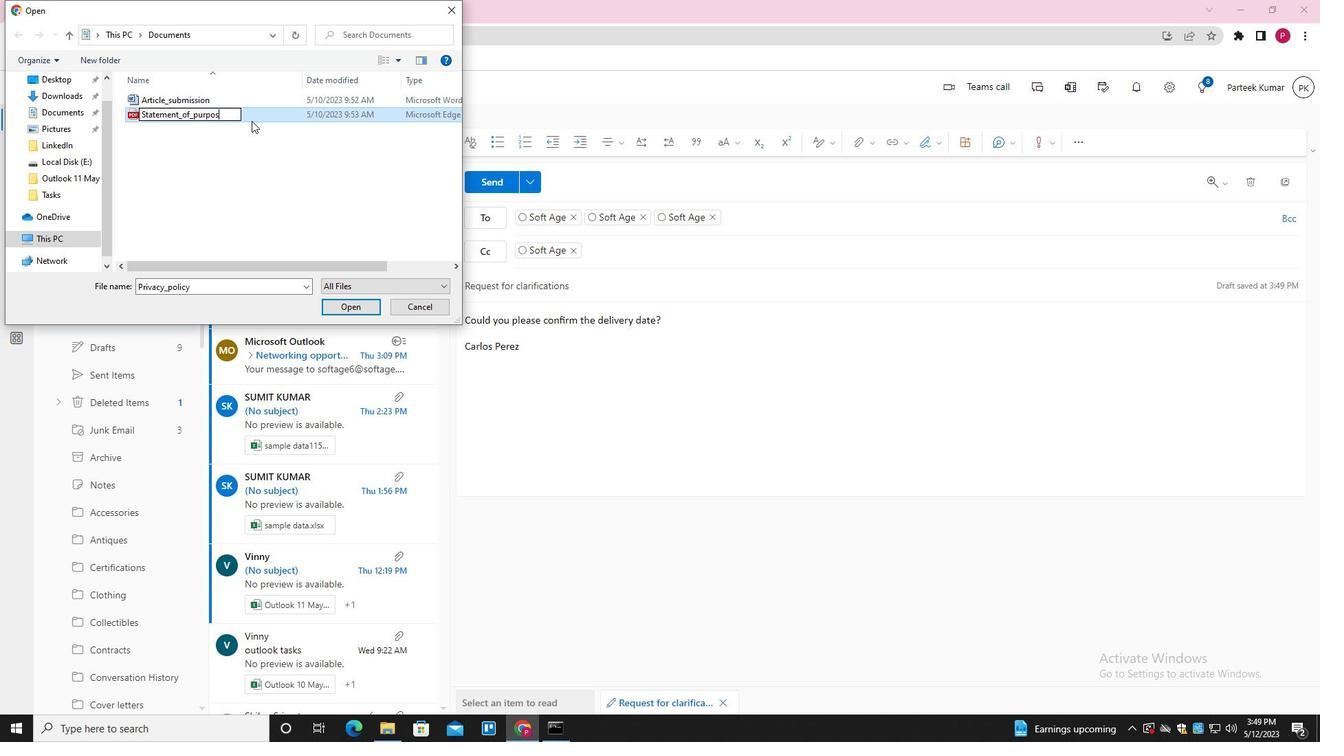
Action: Mouse moved to (305, 121)
Screenshot: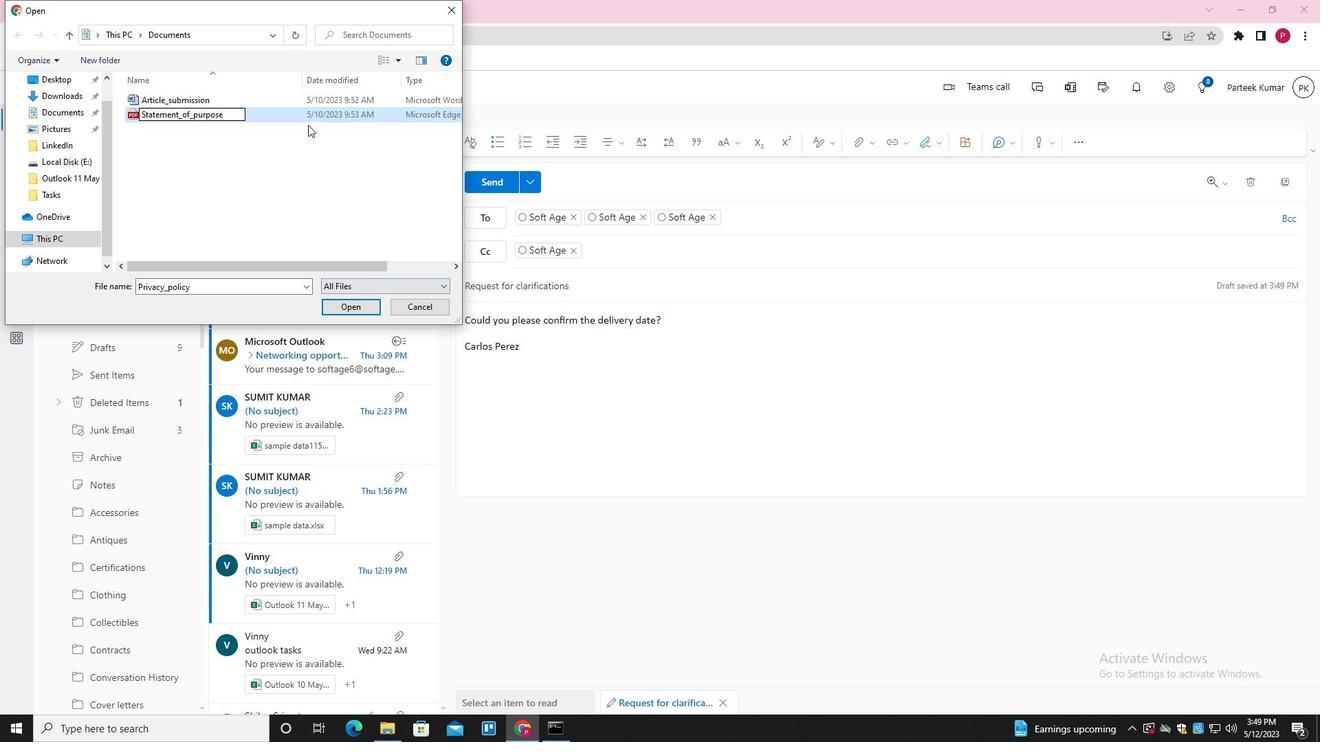 
Action: Key pressed <Key.enter>
Screenshot: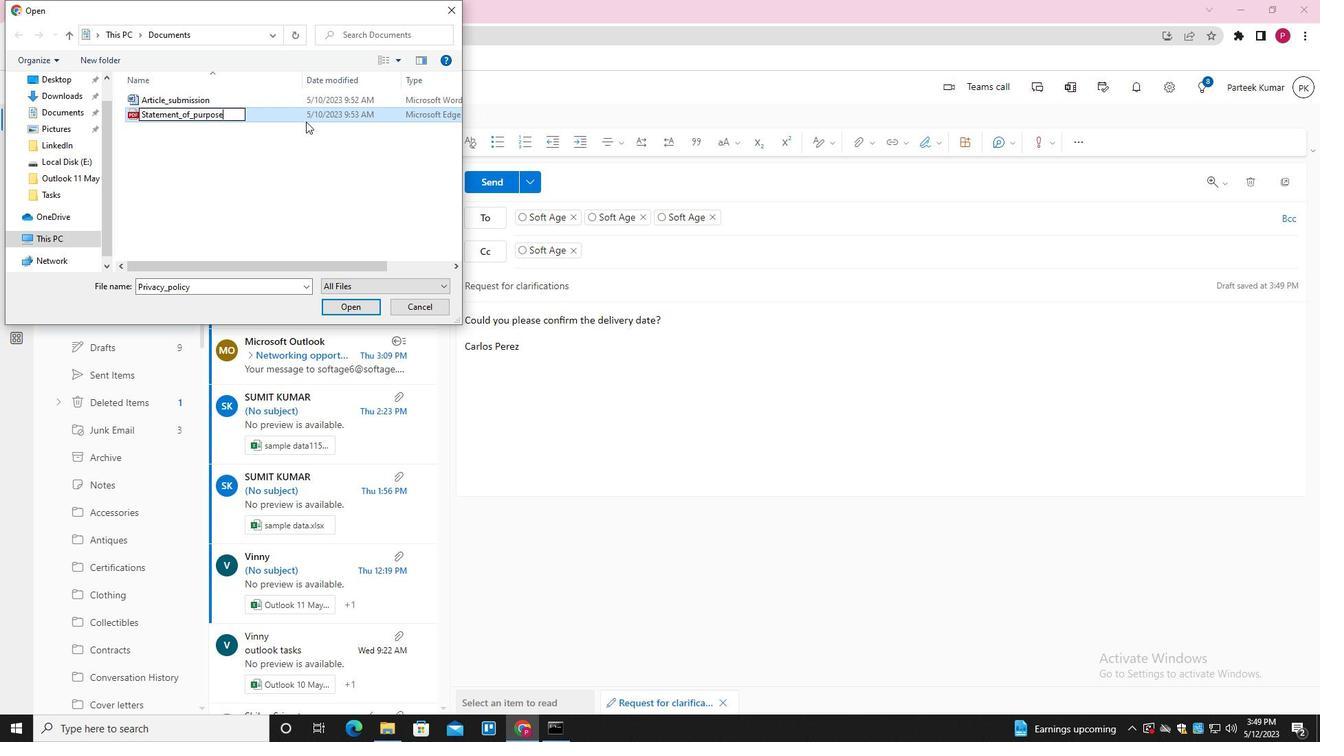
Action: Mouse moved to (288, 110)
Screenshot: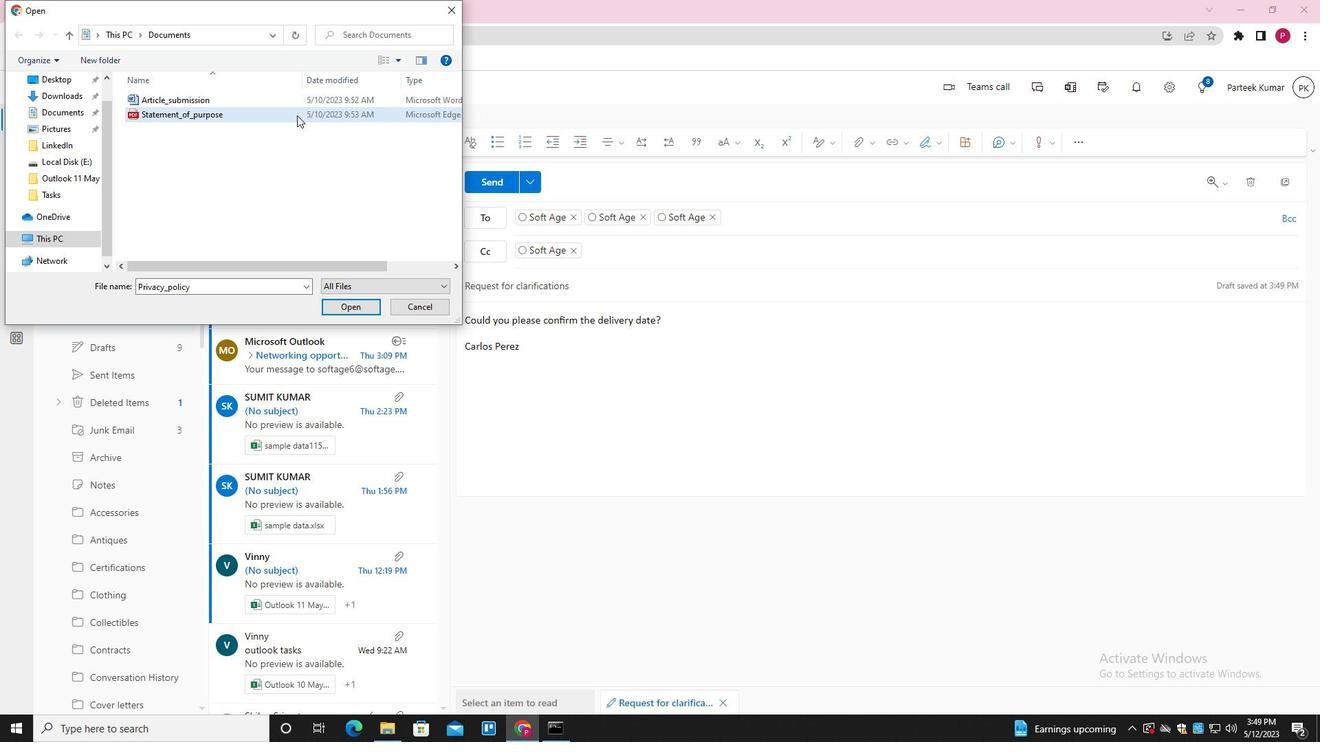 
Action: Mouse pressed left at (288, 110)
Screenshot: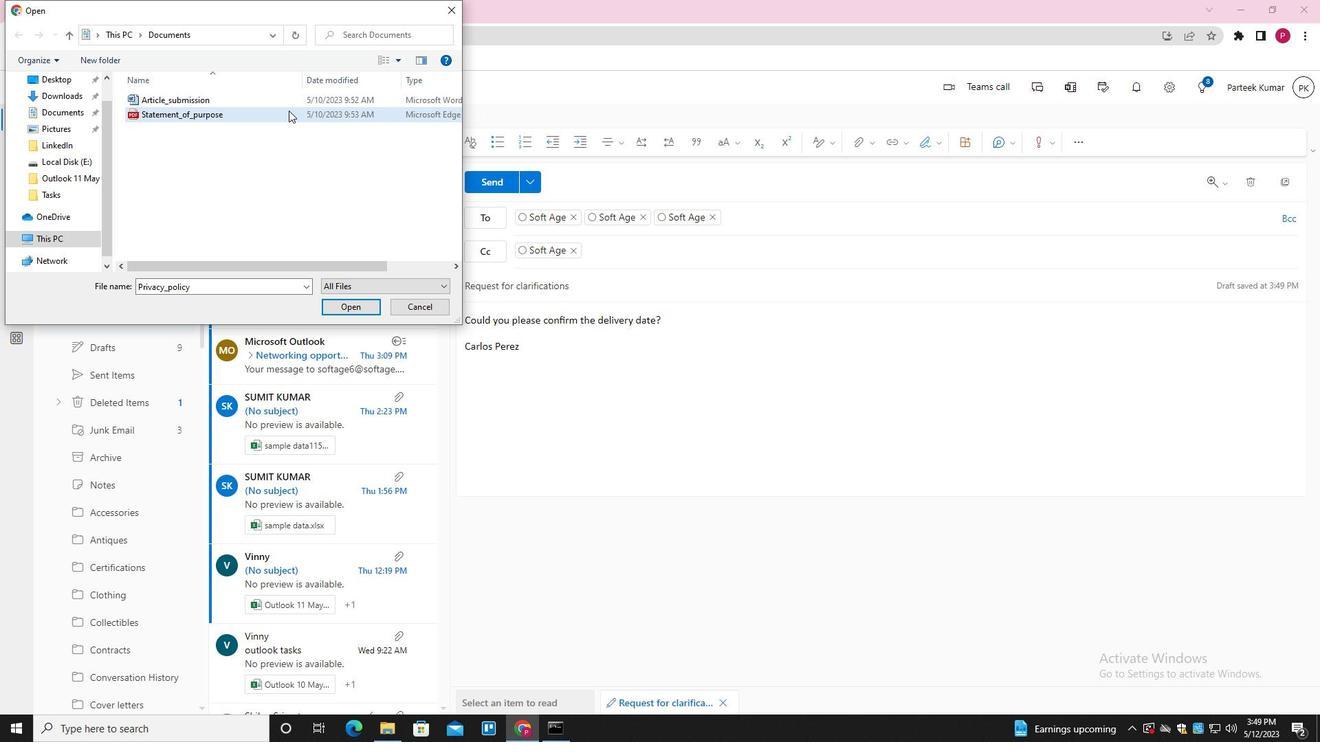 
Action: Mouse moved to (355, 311)
Screenshot: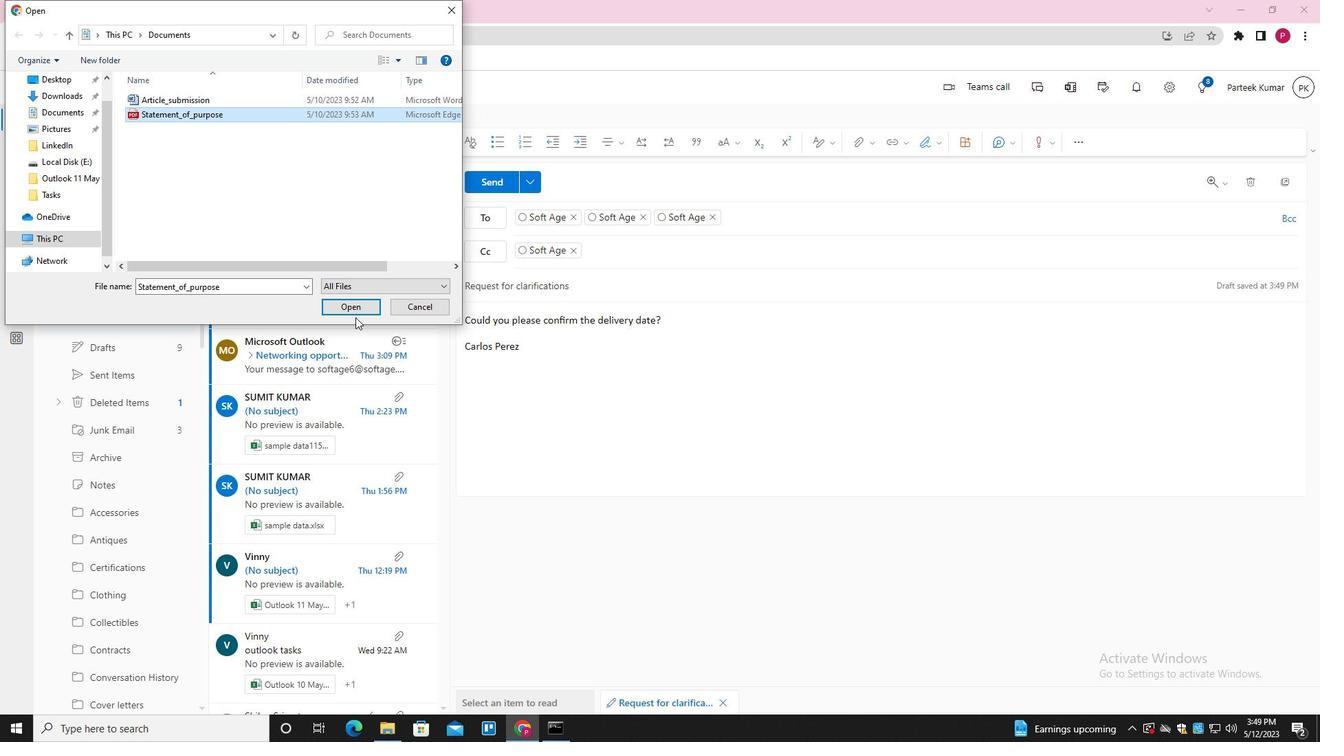 
Action: Mouse pressed left at (355, 311)
Screenshot: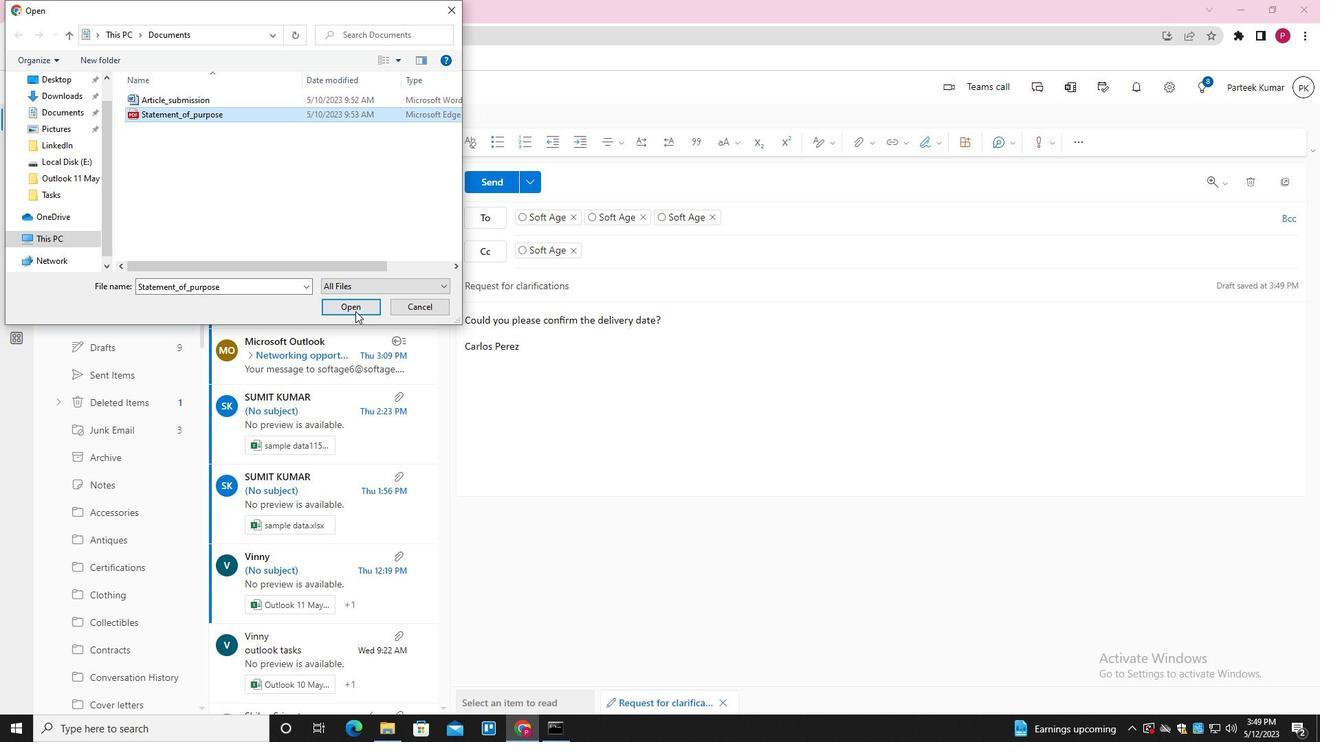 
Action: Mouse moved to (492, 181)
Screenshot: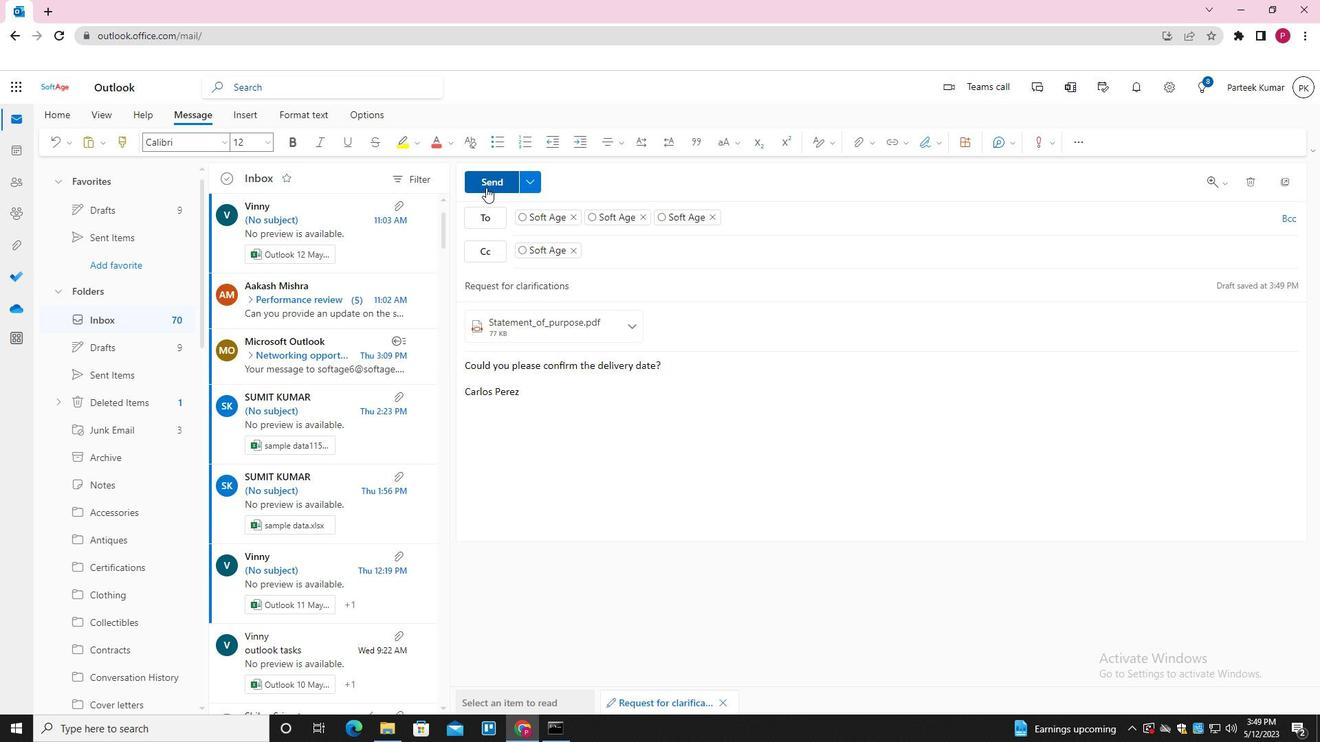 
Action: Mouse pressed left at (492, 181)
Screenshot: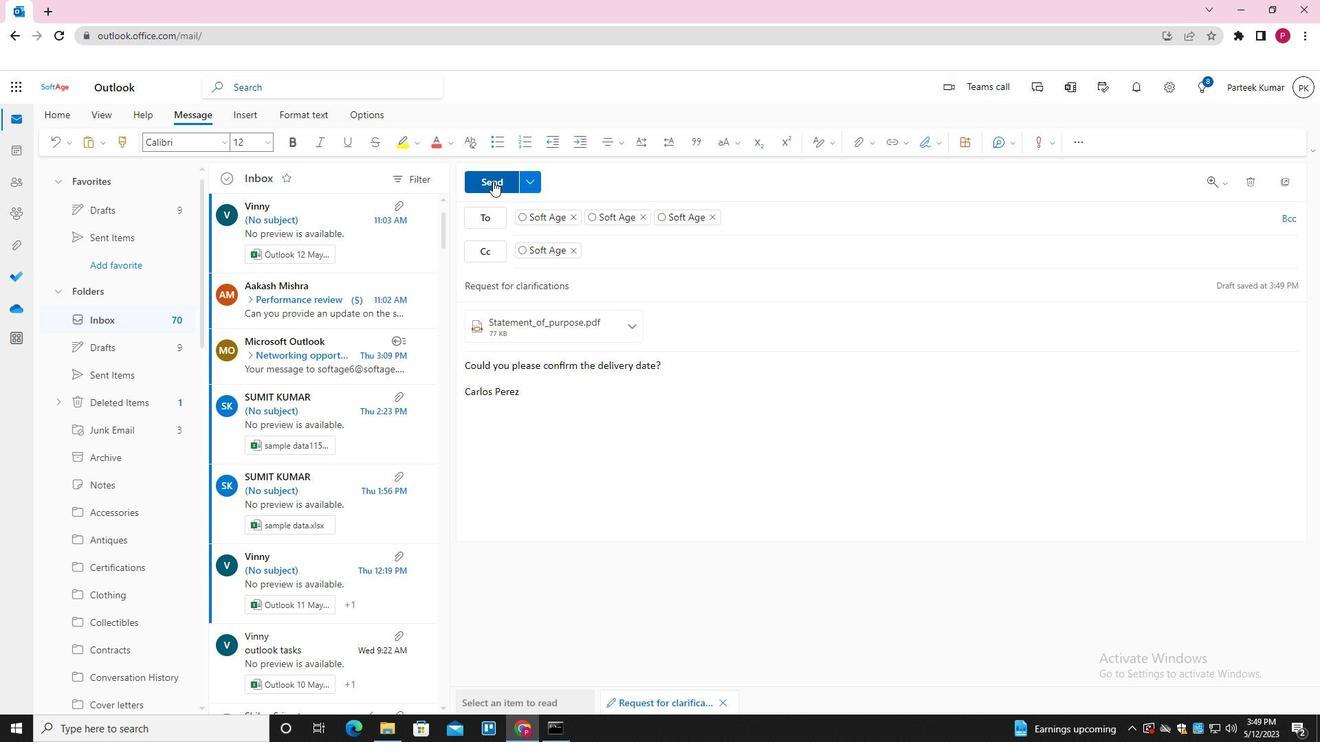 
Action: Mouse moved to (539, 268)
Screenshot: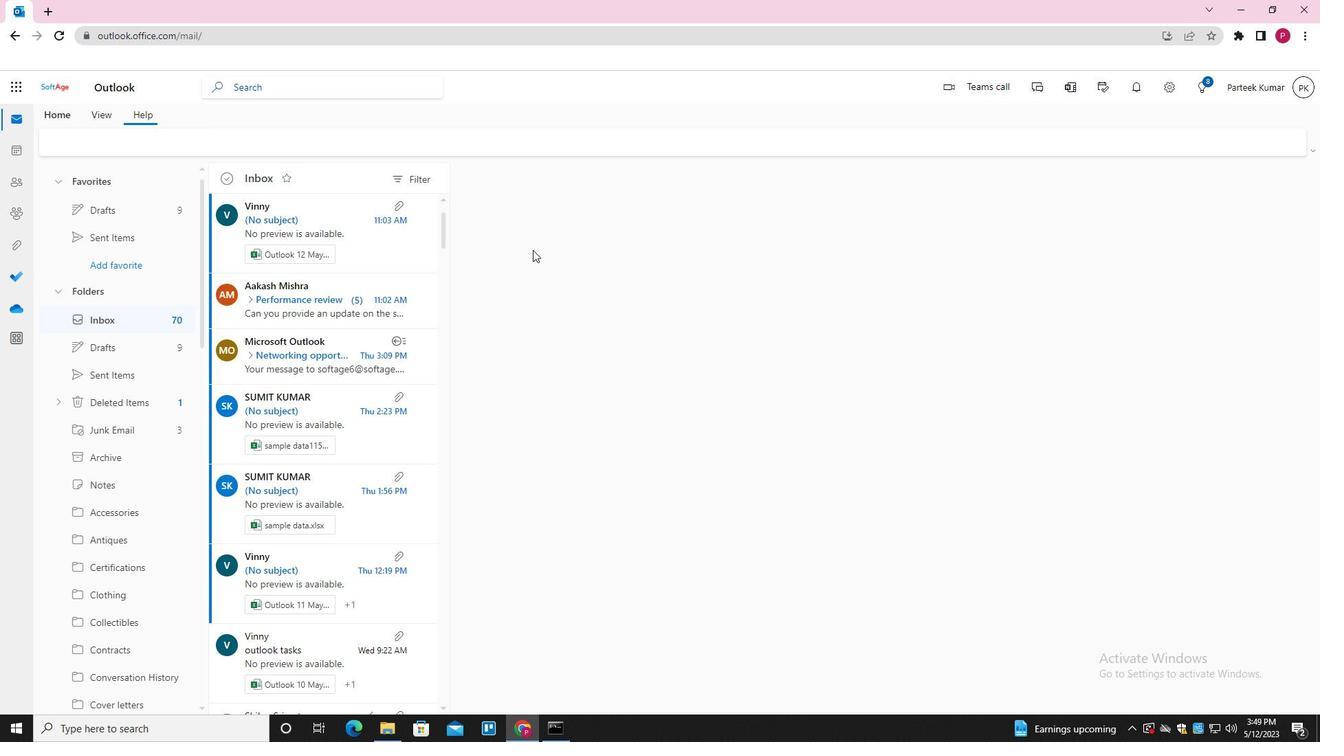 
